 Task: Add an event with the title Interview with Anuj, date '2023/11/18', time 8:30 AM to 10:30 AMand add a description: Participants will explore strategies for building cohesive and high-performing teams. They will learn how to create a positive work culture, foster collaboration, and motivate team members to achieve their full potential. Participants will also learn techniques for resolving conflicts and managing team dynamics effectively., put the event into Orange category . Add location for the event as: 987 Arc de Triomphe, Paris, France, logged in from the account softage.2@softage.netand send the event invitation to softage.1@softage.net and softage.3@softage.net. Set a reminder for the event 5 minutes before
Action: Mouse moved to (95, 89)
Screenshot: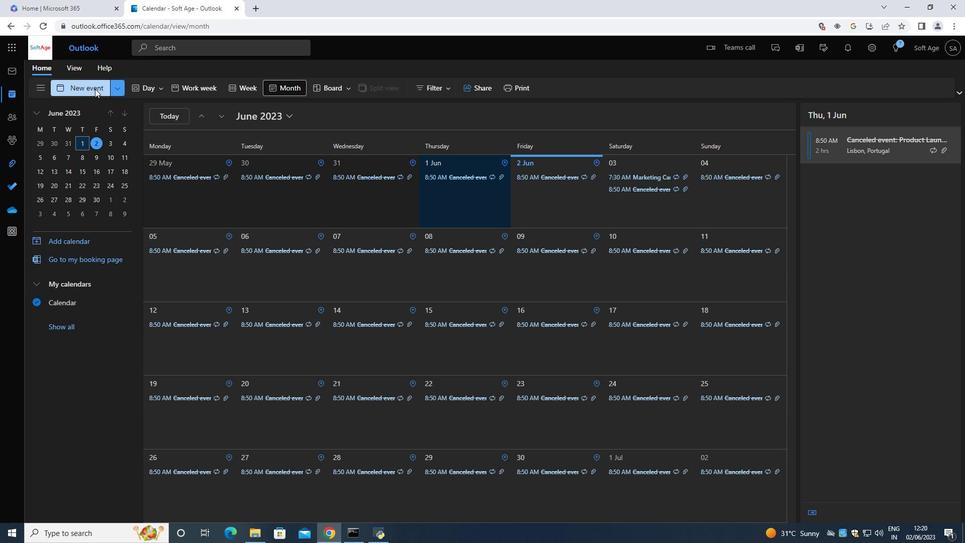 
Action: Mouse pressed left at (95, 89)
Screenshot: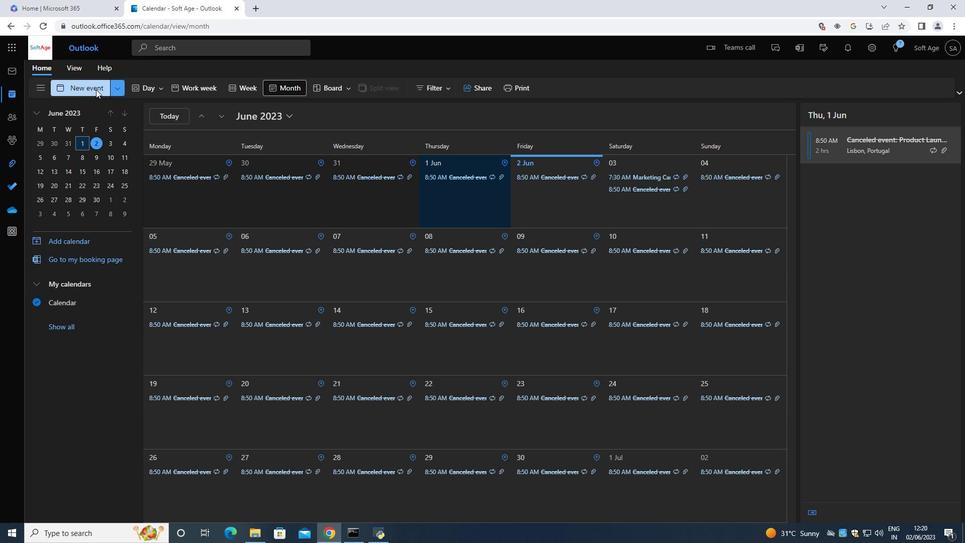 
Action: Mouse moved to (282, 151)
Screenshot: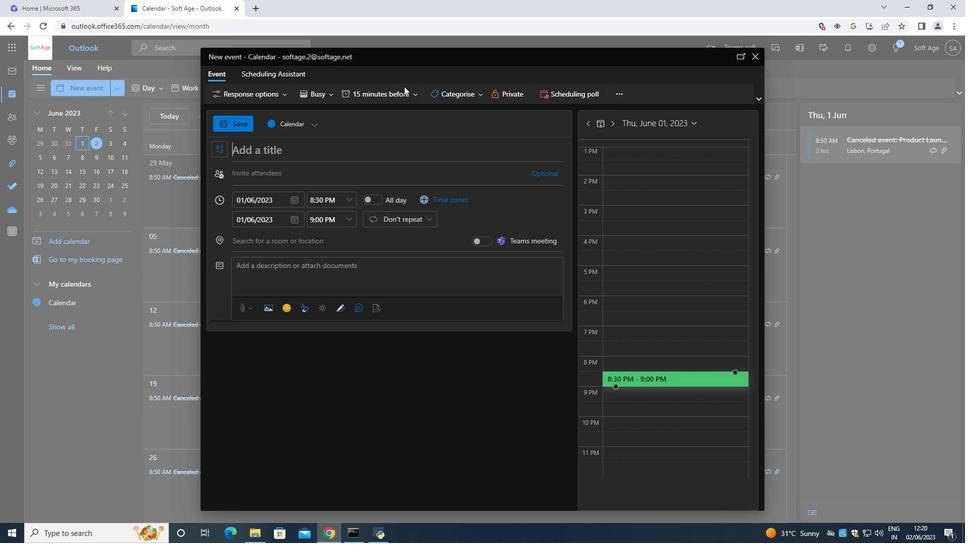 
Action: Mouse pressed left at (282, 151)
Screenshot: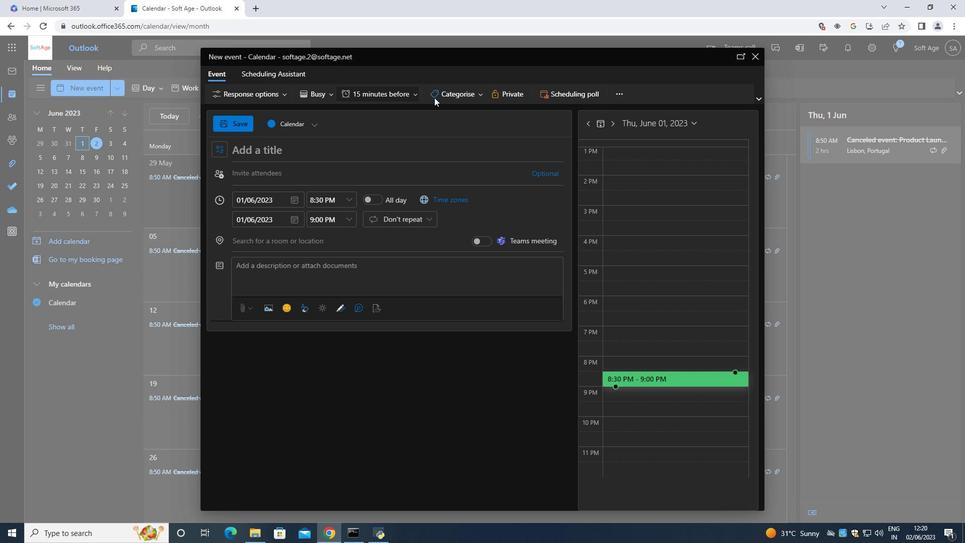 
Action: Mouse moved to (545, 35)
Screenshot: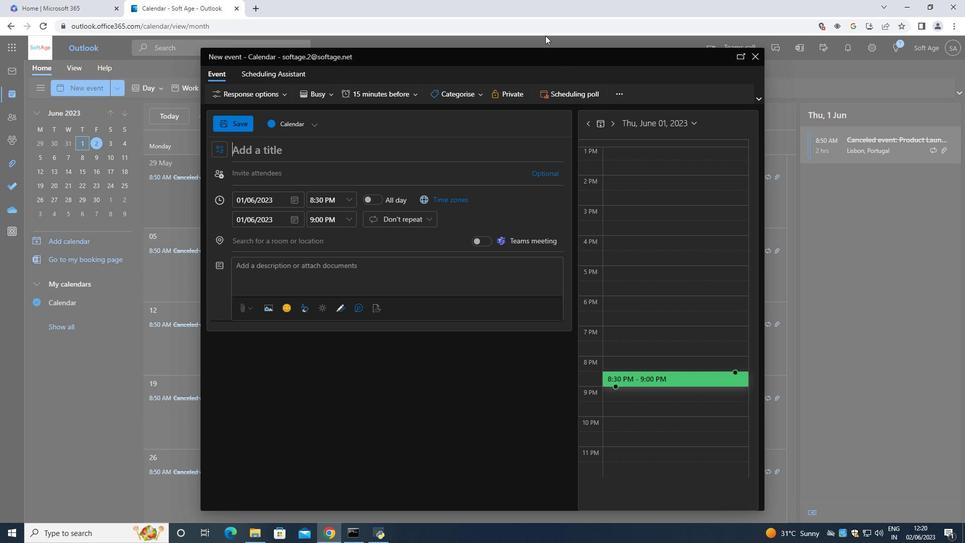 
Action: Key pressed <Key.tab>
Screenshot: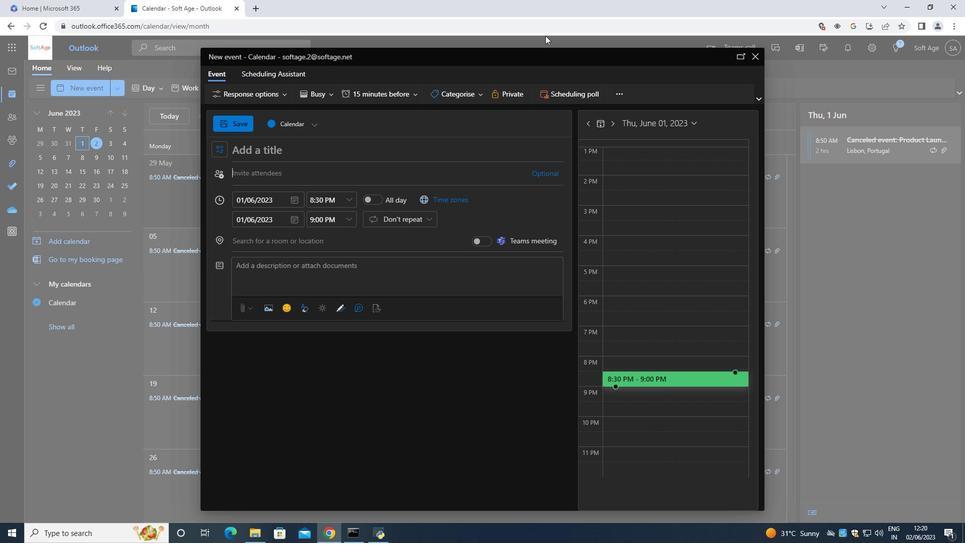 
Action: Mouse moved to (328, 146)
Screenshot: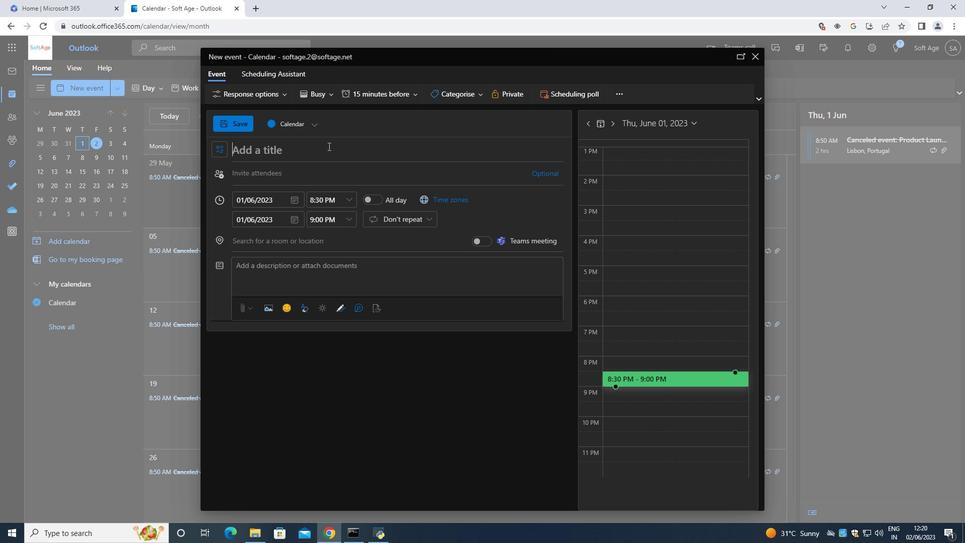 
Action: Mouse pressed left at (328, 146)
Screenshot: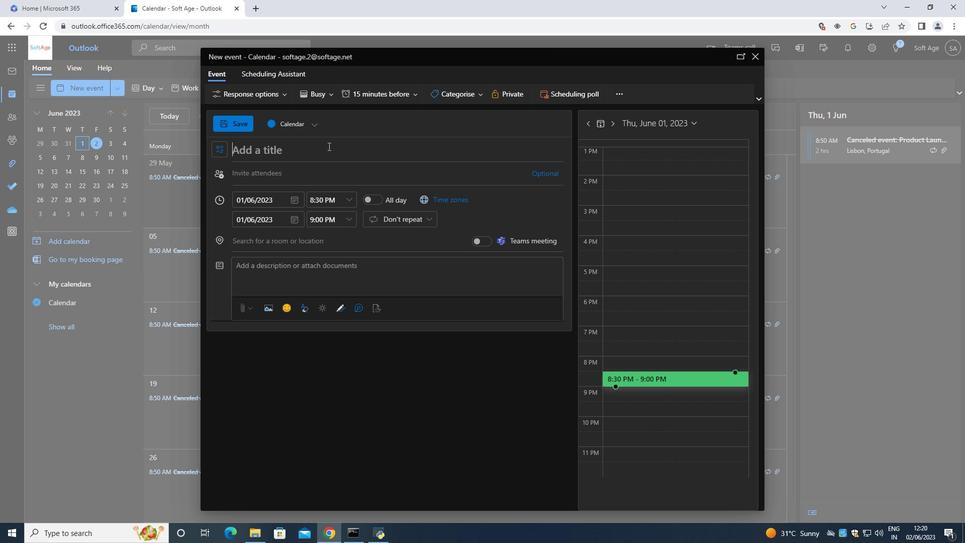 
Action: Mouse moved to (328, 148)
Screenshot: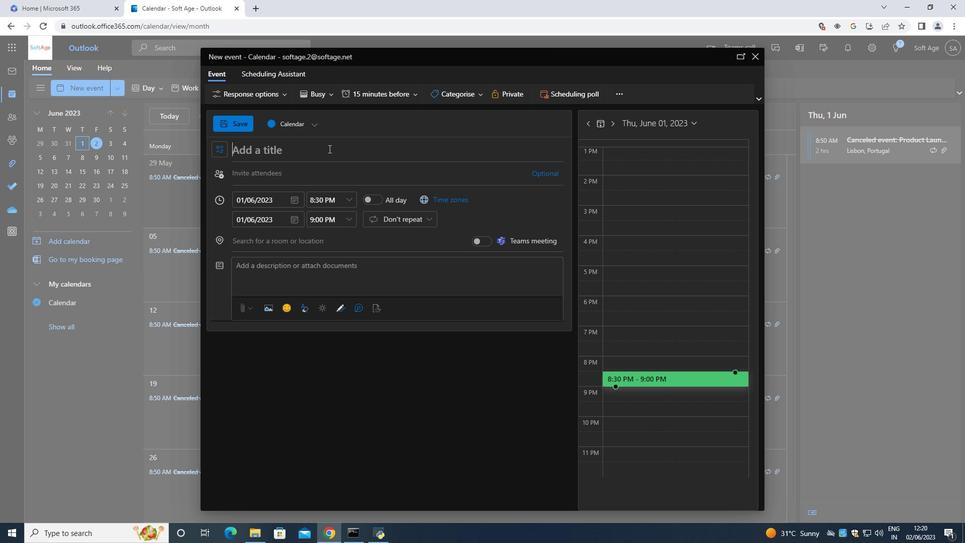 
Action: Key pressed <Key.shift><Key.shift><Key.shift><Key.shift><Key.shift><Key.shift><Key.shift><Key.shift><Key.shift><Key.shift><Key.shift><Key.shift><Key.shift><Key.shift><Key.shift><Key.shift><Key.shift><Key.shift><Key.shift><Key.shift><Key.shift><Key.shift><Key.shift><Key.shift><Key.shift><Key.shift><Key.shift>Intr<Key.backspace>erview<Key.space>with<Key.space><Key.shift>Anuj<Key.space>
Screenshot: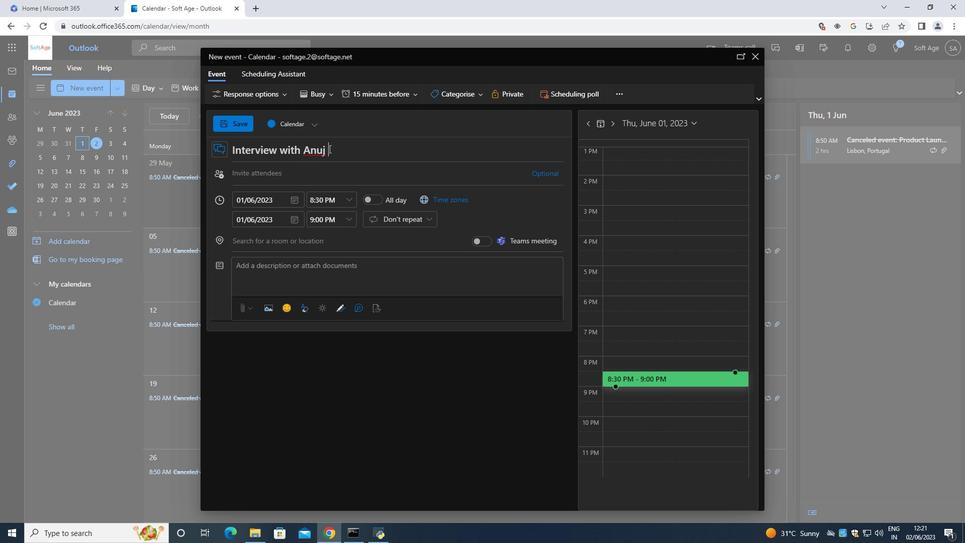 
Action: Mouse moved to (285, 202)
Screenshot: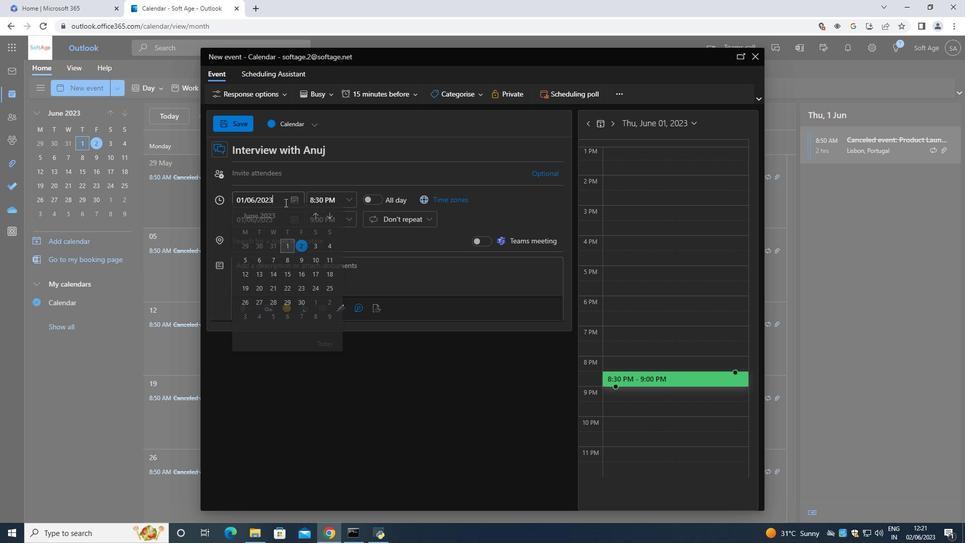 
Action: Mouse pressed left at (285, 202)
Screenshot: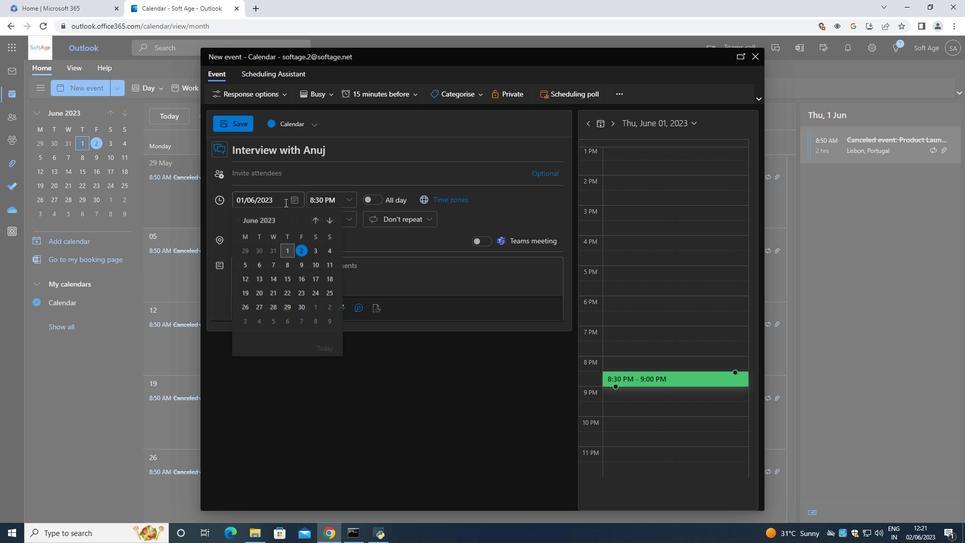 
Action: Mouse moved to (323, 222)
Screenshot: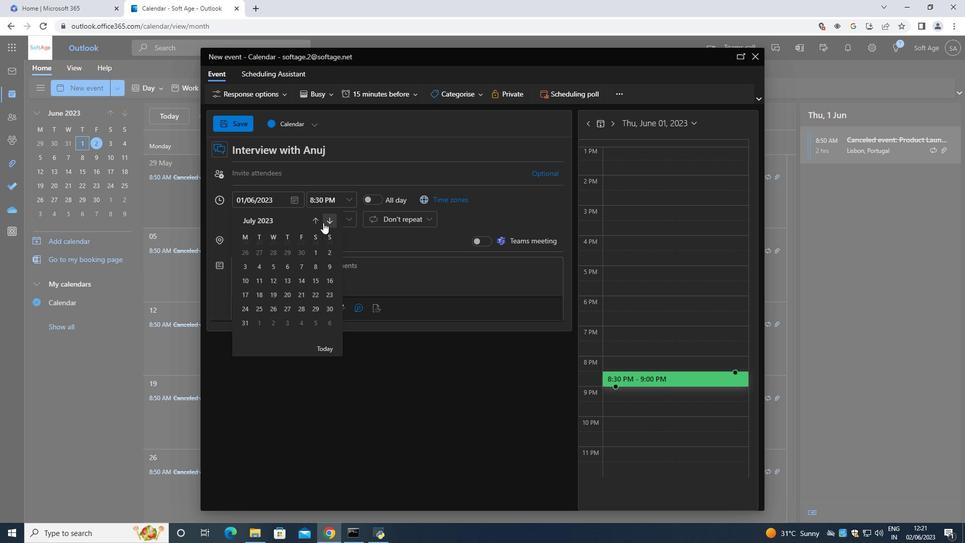 
Action: Mouse pressed left at (323, 222)
Screenshot: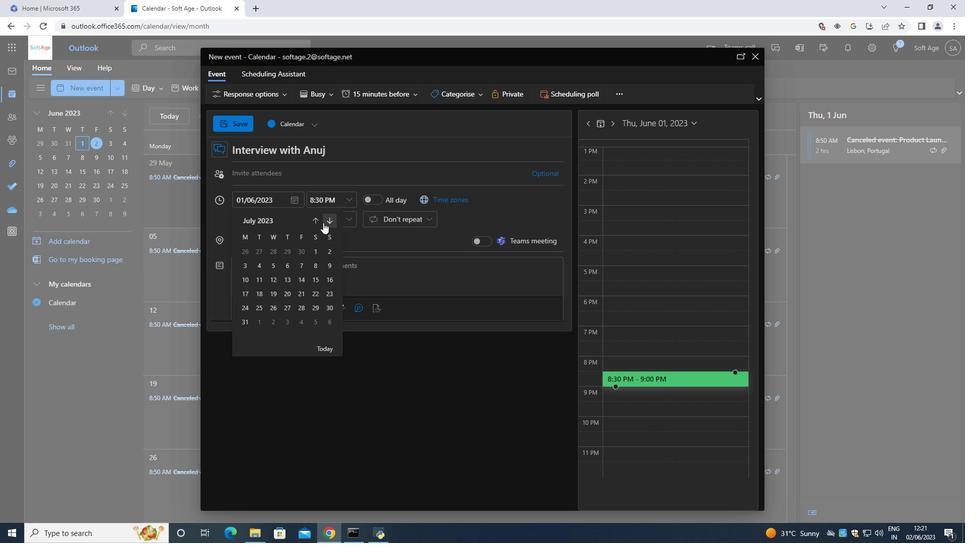 
Action: Mouse pressed left at (323, 222)
Screenshot: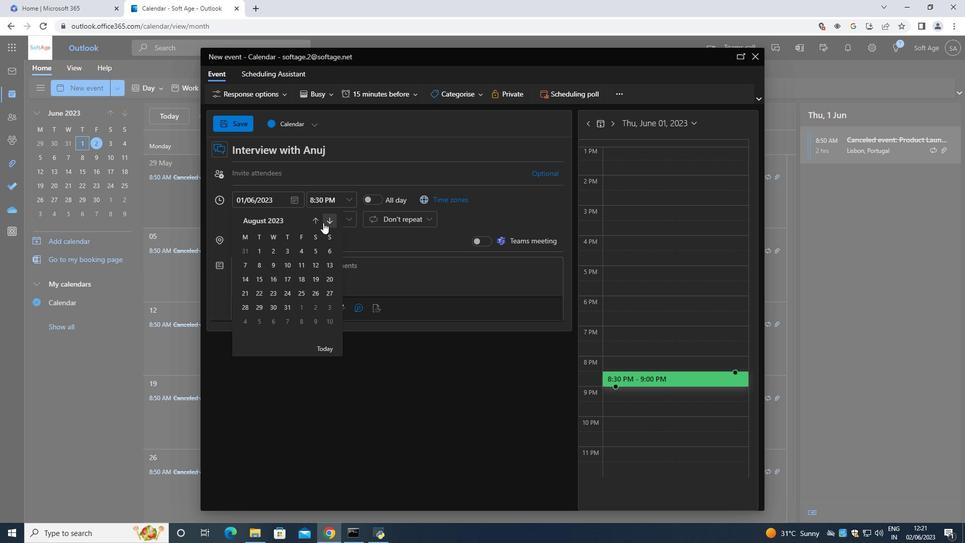 
Action: Mouse pressed left at (323, 222)
Screenshot: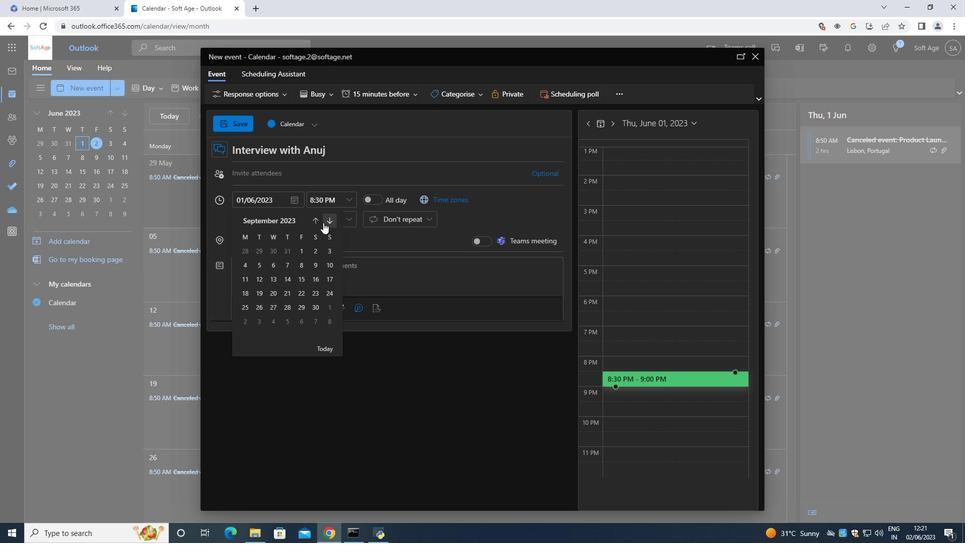 
Action: Mouse pressed left at (323, 222)
Screenshot: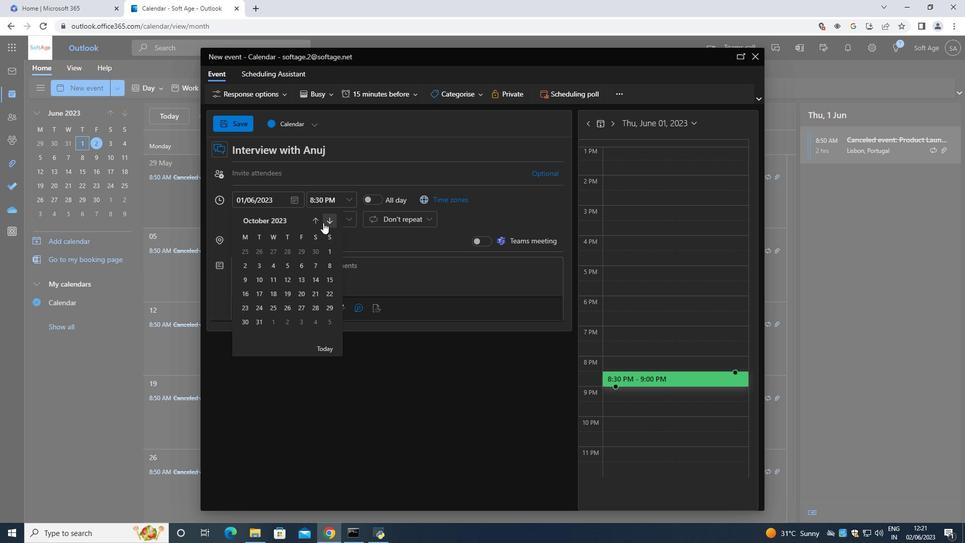 
Action: Mouse pressed left at (323, 222)
Screenshot: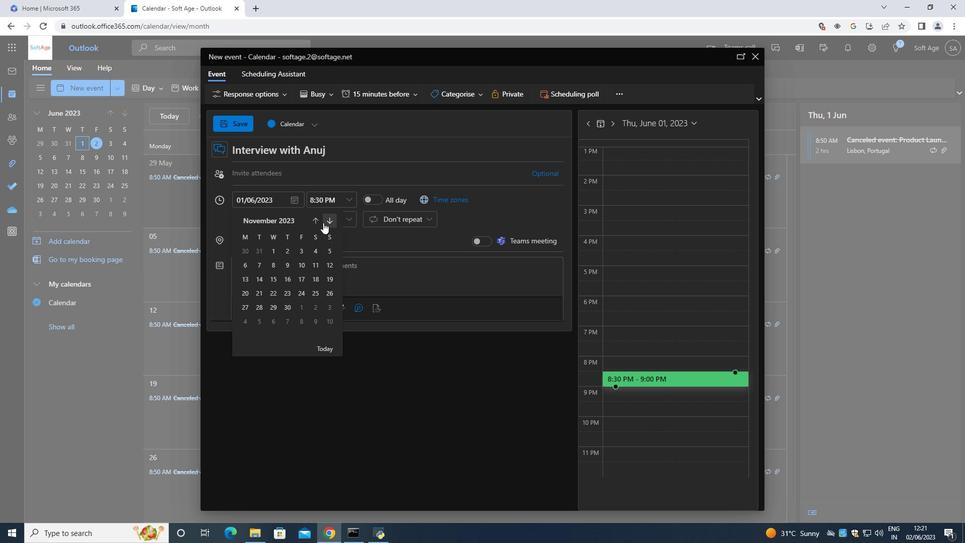 
Action: Mouse pressed left at (323, 222)
Screenshot: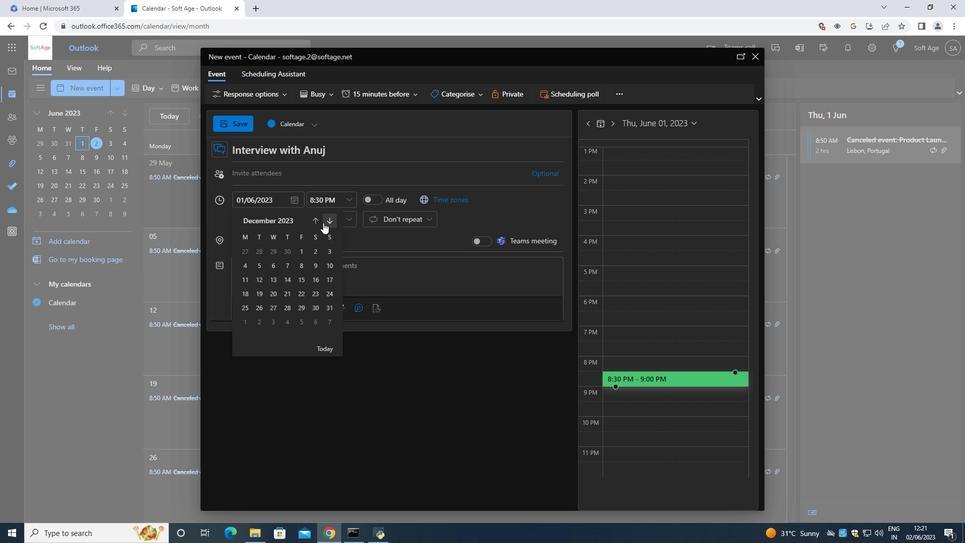 
Action: Mouse moved to (320, 222)
Screenshot: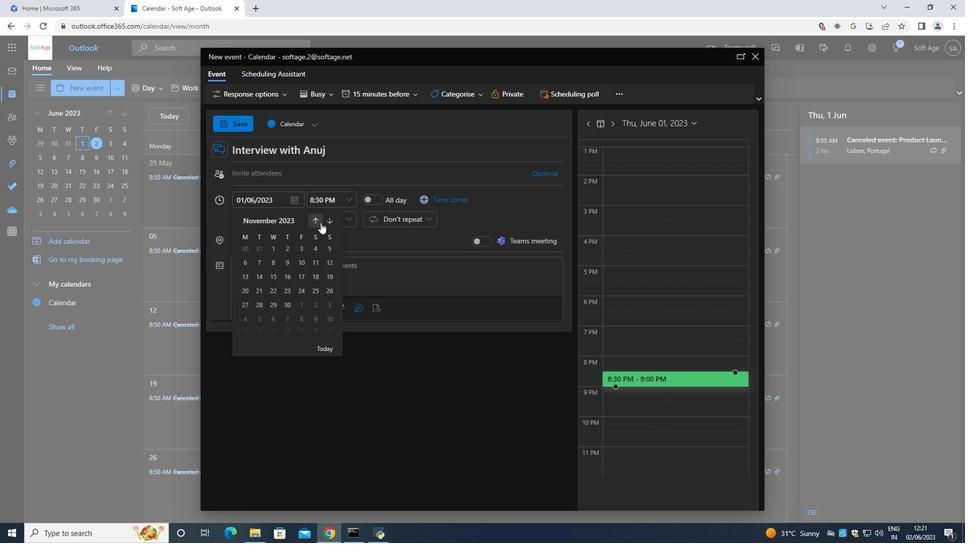 
Action: Mouse pressed left at (320, 222)
Screenshot: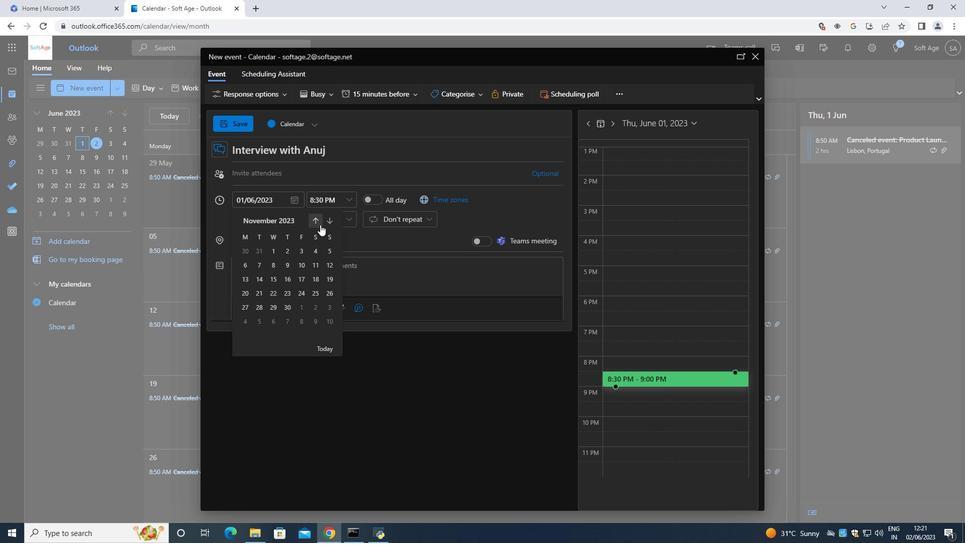 
Action: Mouse moved to (317, 277)
Screenshot: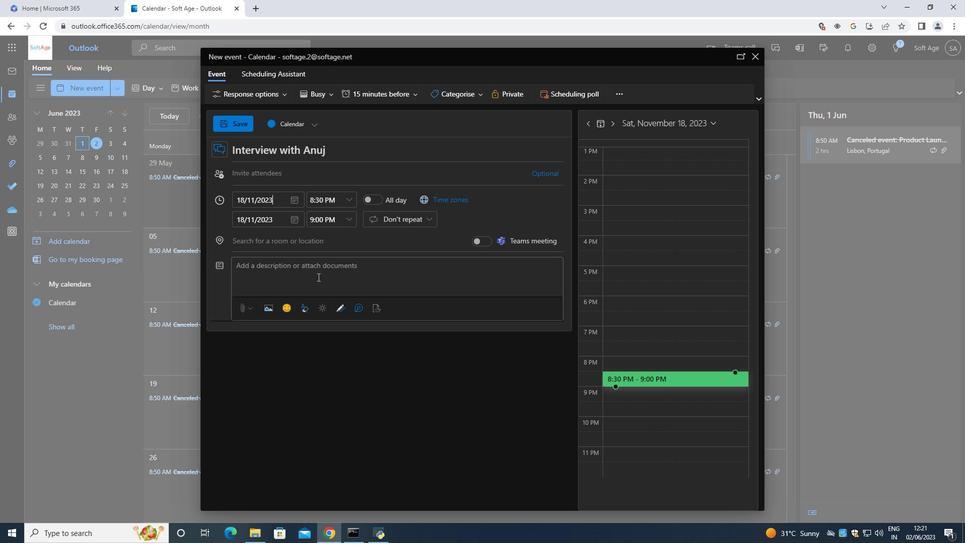 
Action: Mouse pressed left at (317, 277)
Screenshot: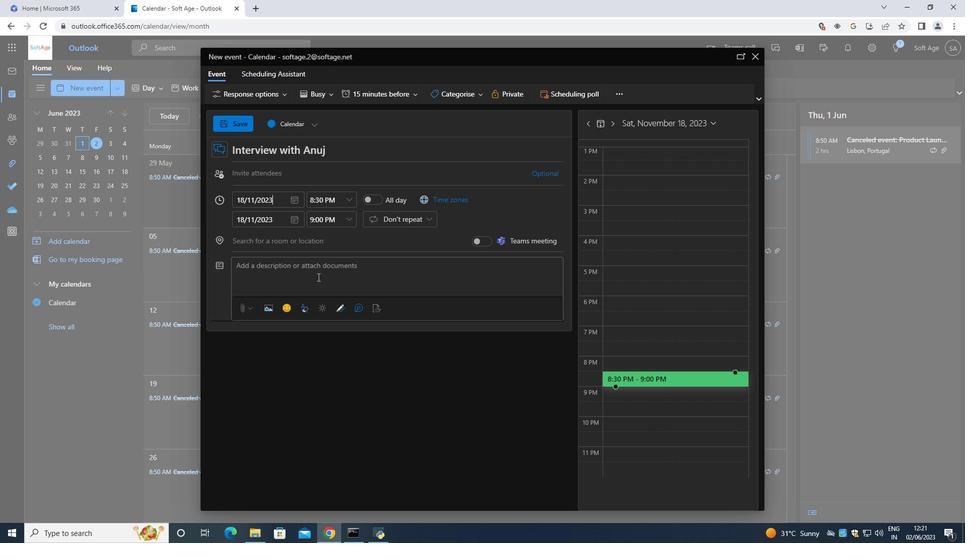 
Action: Mouse moved to (350, 202)
Screenshot: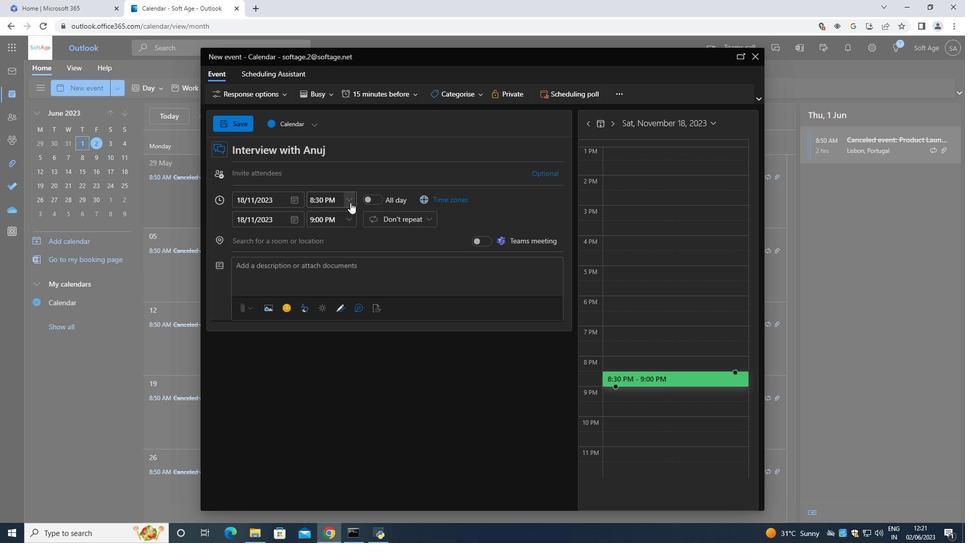 
Action: Mouse pressed left at (350, 202)
Screenshot: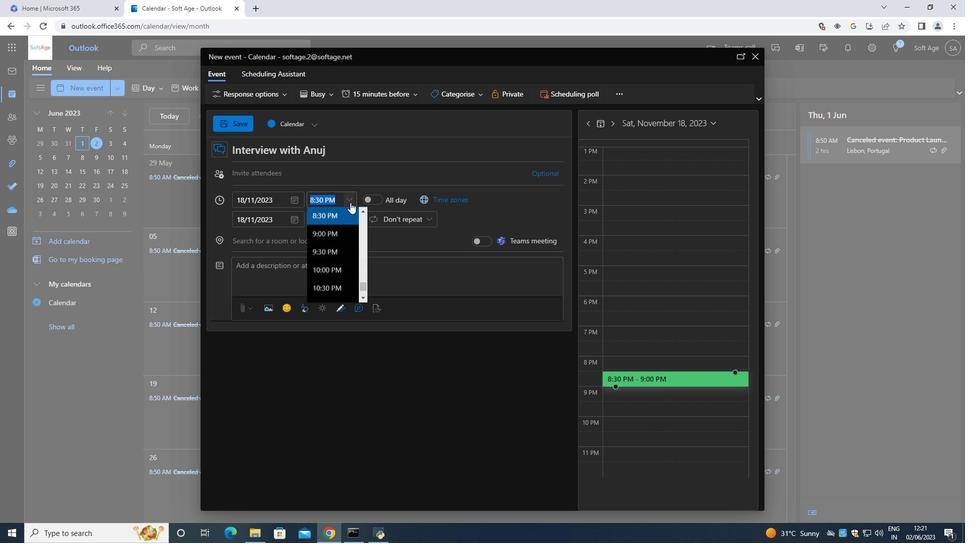 
Action: Mouse moved to (323, 215)
Screenshot: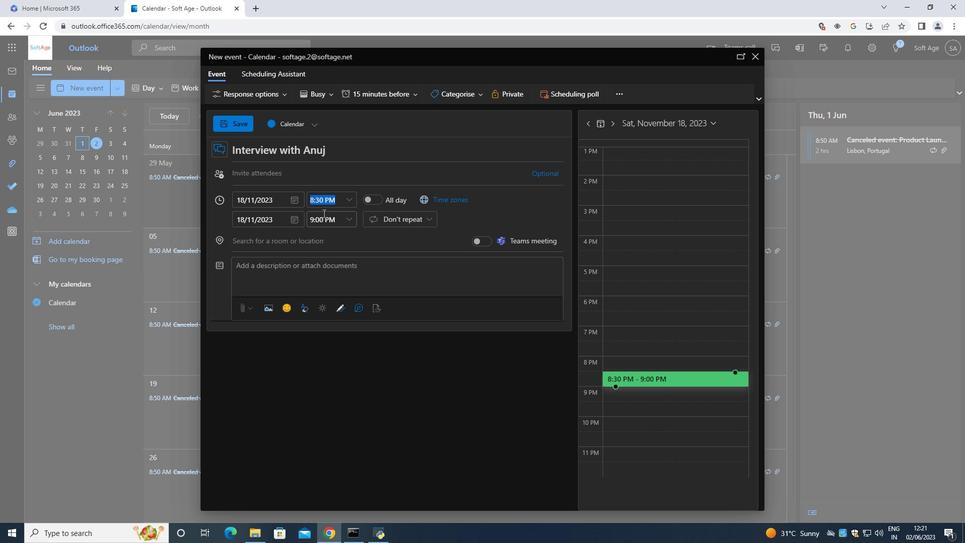 
Action: Mouse pressed left at (323, 215)
Screenshot: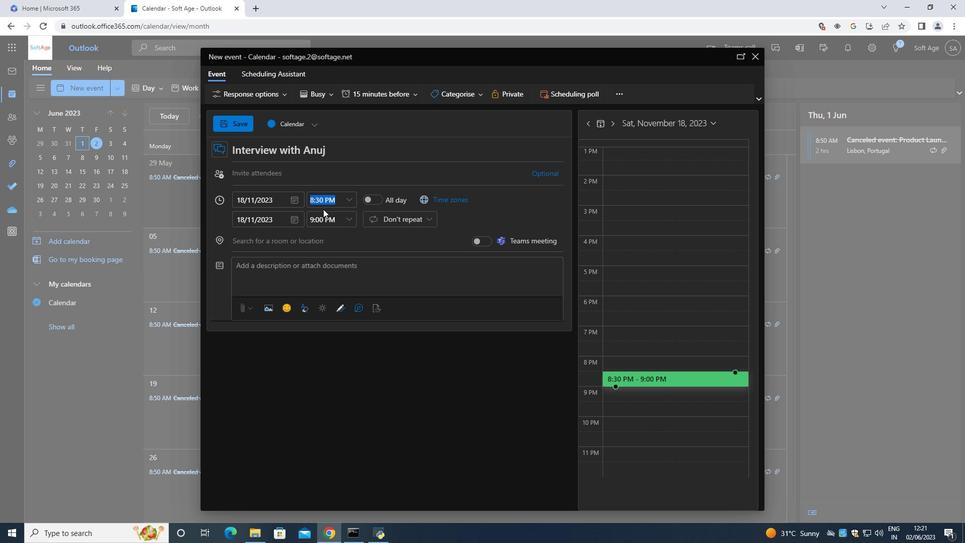 
Action: Mouse moved to (328, 199)
Screenshot: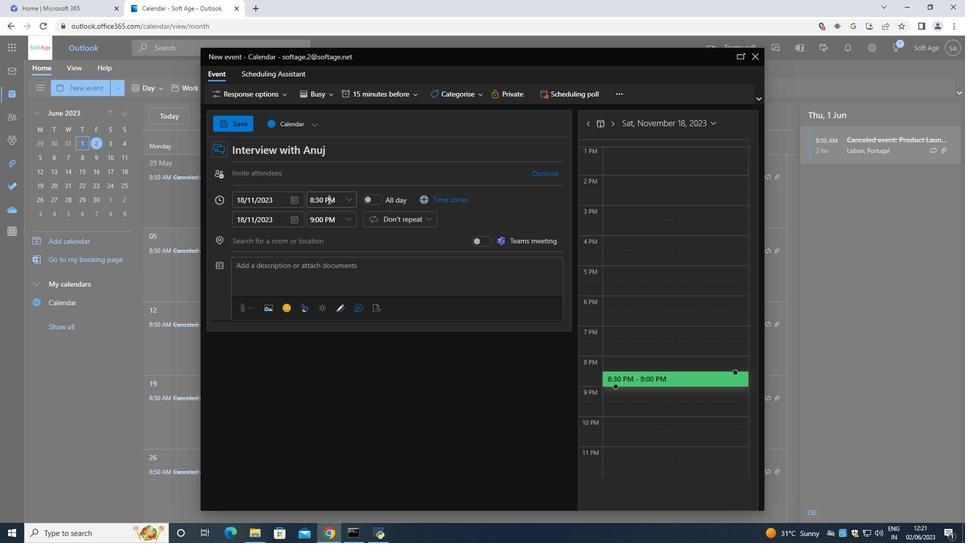 
Action: Mouse pressed left at (328, 199)
Screenshot: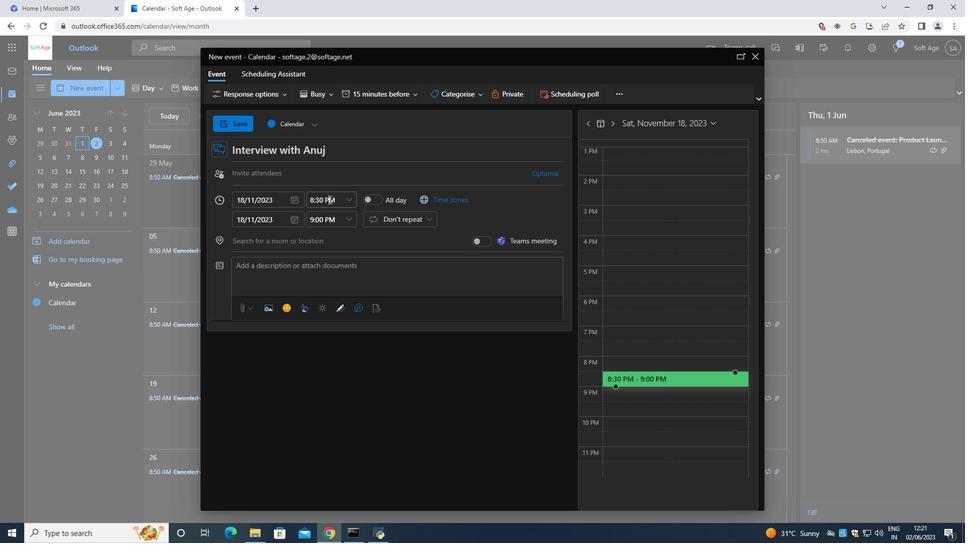 
Action: Mouse moved to (331, 197)
Screenshot: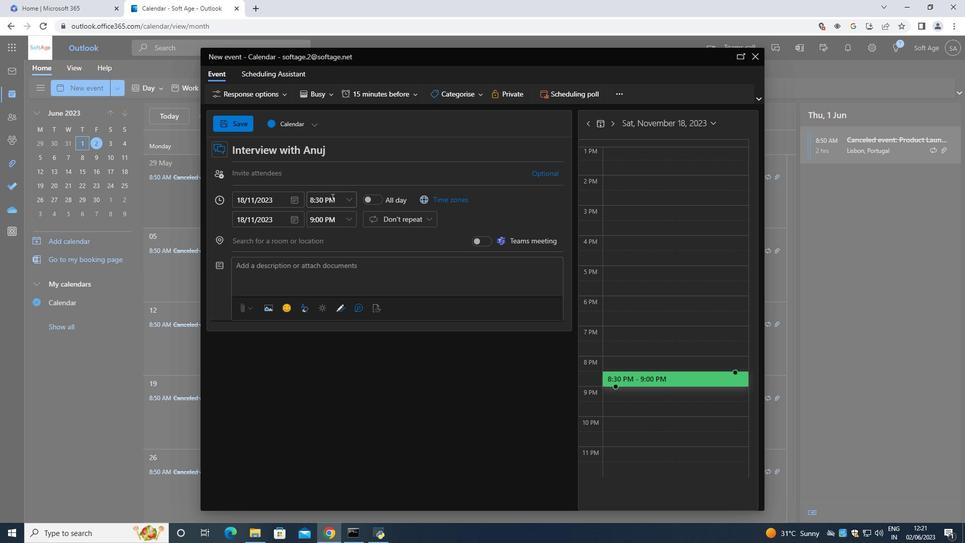 
Action: Key pressed <Key.backspace>
Screenshot: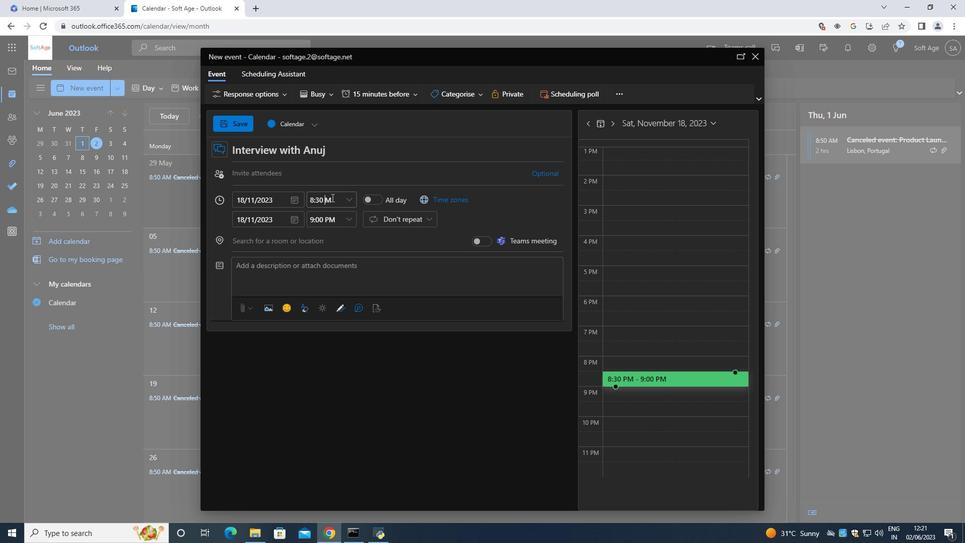 
Action: Mouse moved to (329, 193)
Screenshot: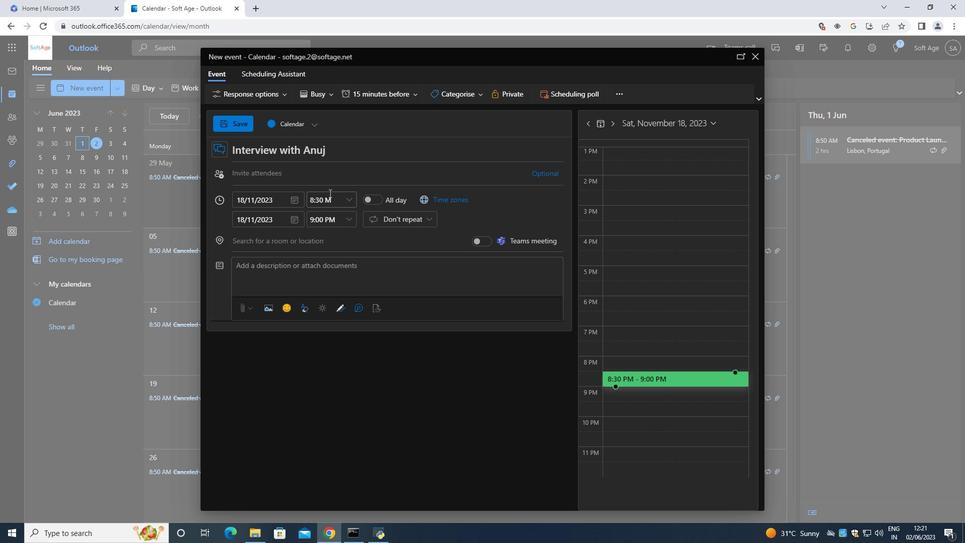 
Action: Key pressed <Key.caps_lock>A<Key.caps_lock>
Screenshot: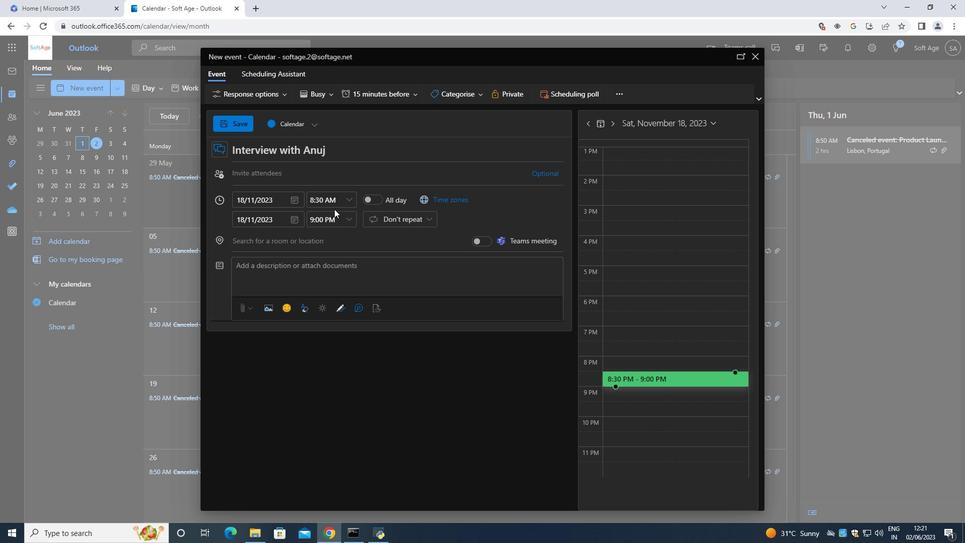 
Action: Mouse moved to (350, 223)
Screenshot: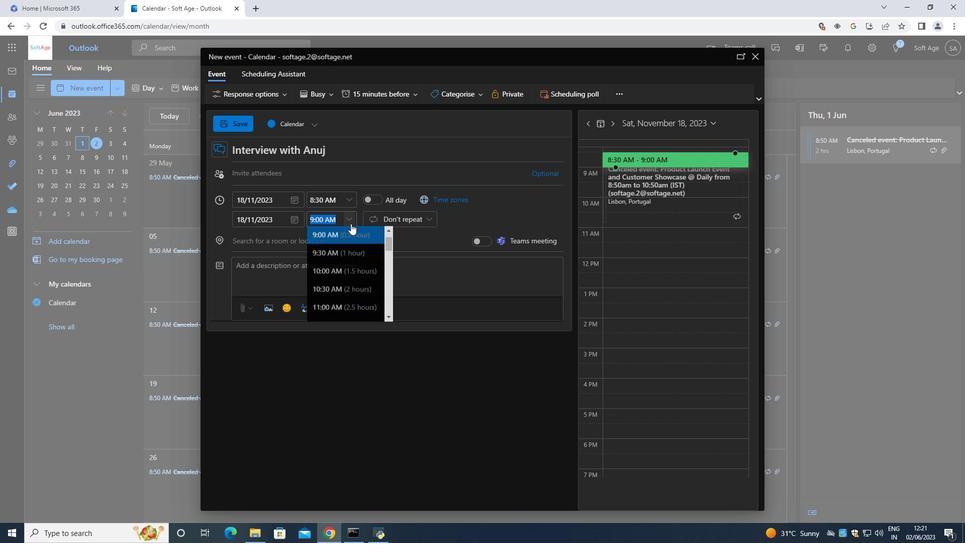 
Action: Mouse pressed left at (350, 223)
Screenshot: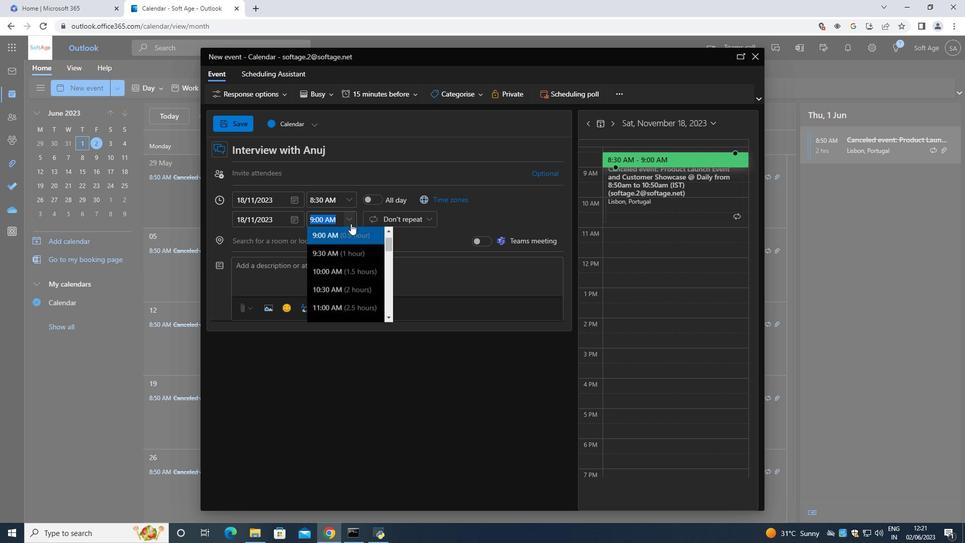 
Action: Mouse moved to (339, 290)
Screenshot: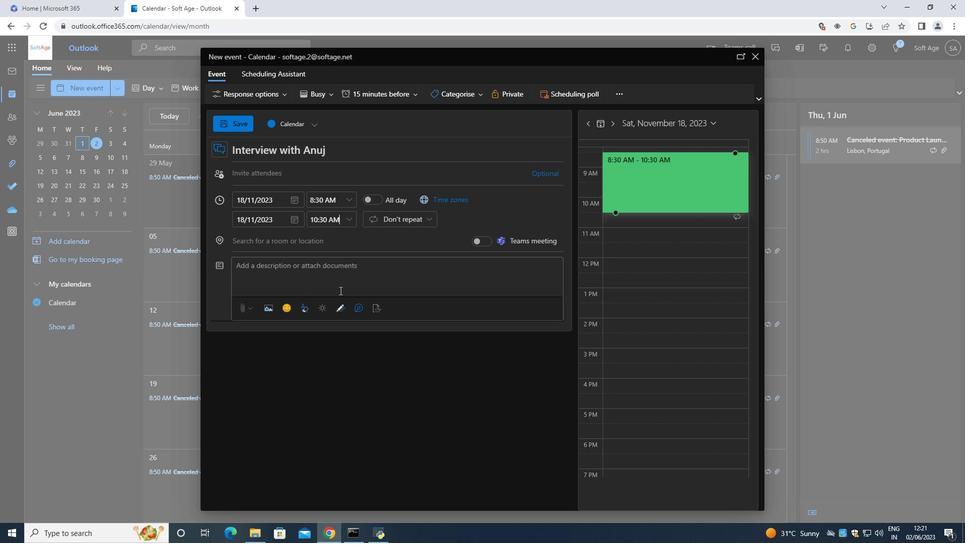 
Action: Mouse pressed left at (339, 290)
Screenshot: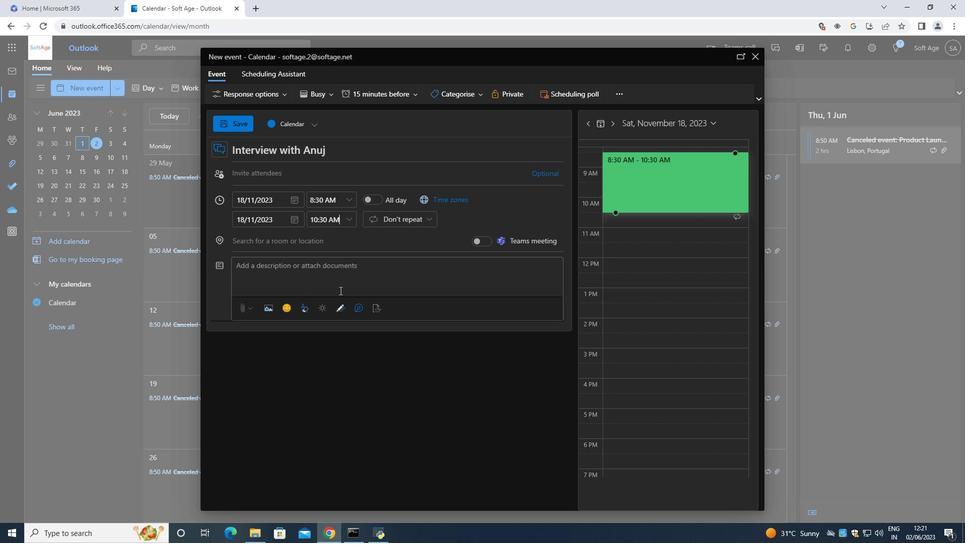 
Action: Mouse moved to (331, 267)
Screenshot: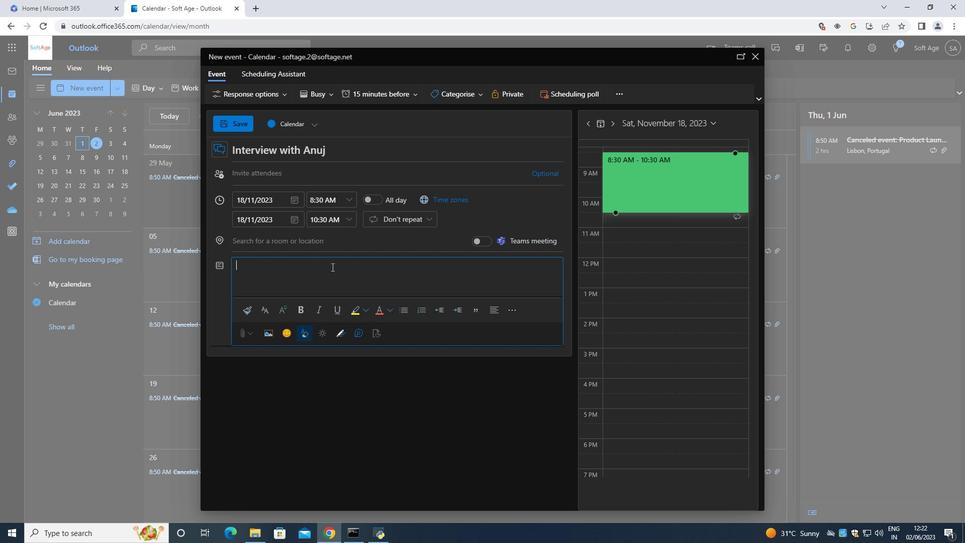 
Action: Mouse pressed left at (331, 267)
Screenshot: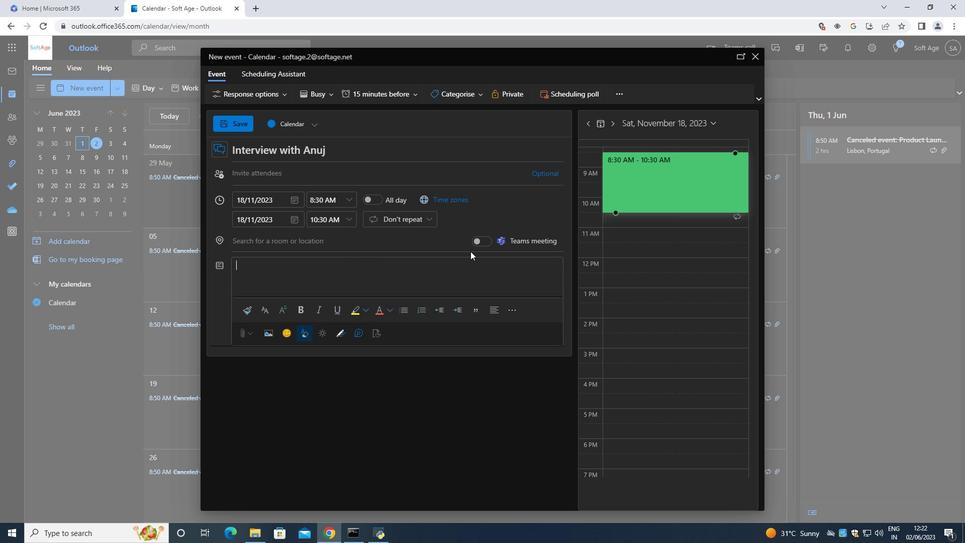 
Action: Mouse moved to (466, 247)
Screenshot: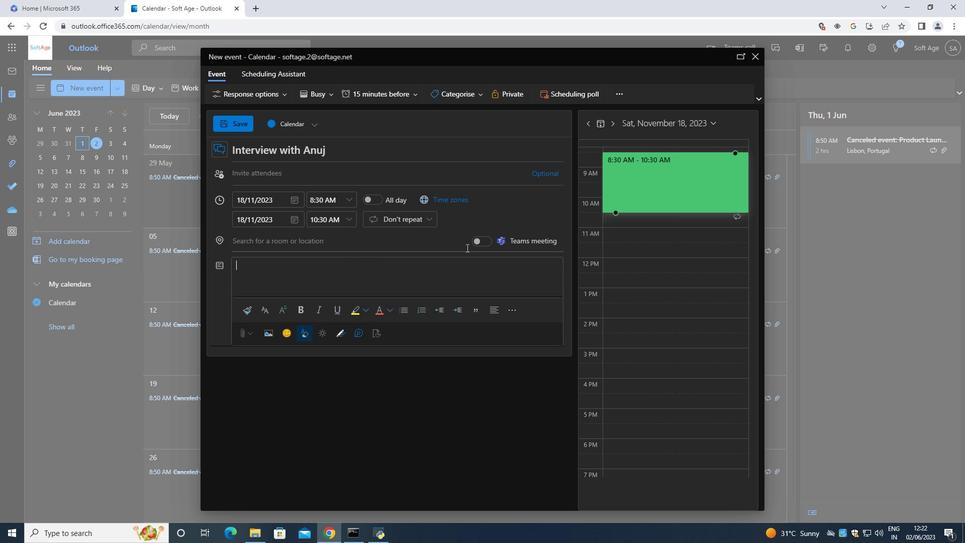 
Action: Key pressed <Key.shift>Pae<Key.backspace>rticipants<Key.space><Key.shift><Key.shift><Key.shift><Key.shift><Key.shift><Key.shift><Key.shift>will<Key.space><Key.shift><Key.shift>Explore<Key.space>strategies<Key.space>for<Key.space>building<Key.space>cohesive<Key.space>and<Key.space>hif<Key.backspace>gh<Key.space>-performinf<Key.backspace>g<Key.space>teams.<Key.shift><Key.shift>T<Key.backspace><Key.space><Key.shift>They<Key.space>will<Key.space>learn<Key.space>how<Key.space>to<Key.space>create<Key.space>a<Key.space>positive<Key.space>work<Key.space>culture<Key.space>,<Key.space>foster<Key.space>collaboration<Key.space>,and<Key.space>motivate<Key.space>team<Key.space>members<Key.space>to<Key.space>achieve<Key.space>their<Key.space>full<Key.space><Key.space>potential<Key.space>.<Key.space><Key.shift>Participants<Key.space>will<Key.space>s<Key.backspace>also<Key.space>learn<Key.space>tr<Key.backspace>echniques<Key.space>for<Key.space>reo<Key.backspace>solving<Key.space>com<Key.backspace>nflicts<Key.space>and<Key.space>managing<Key.space>team<Key.space>dynamics<Key.space>effectively<Key.space>
Screenshot: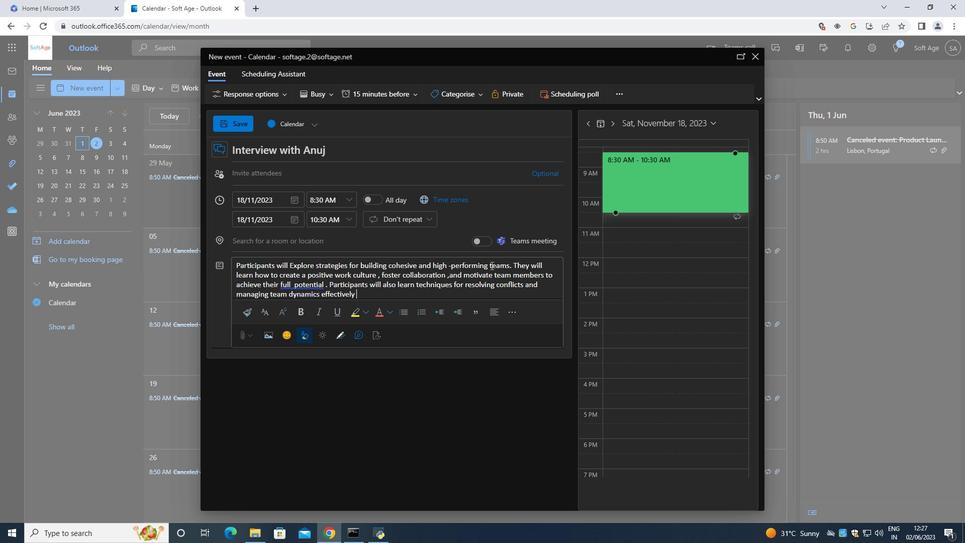 
Action: Mouse moved to (468, 259)
Screenshot: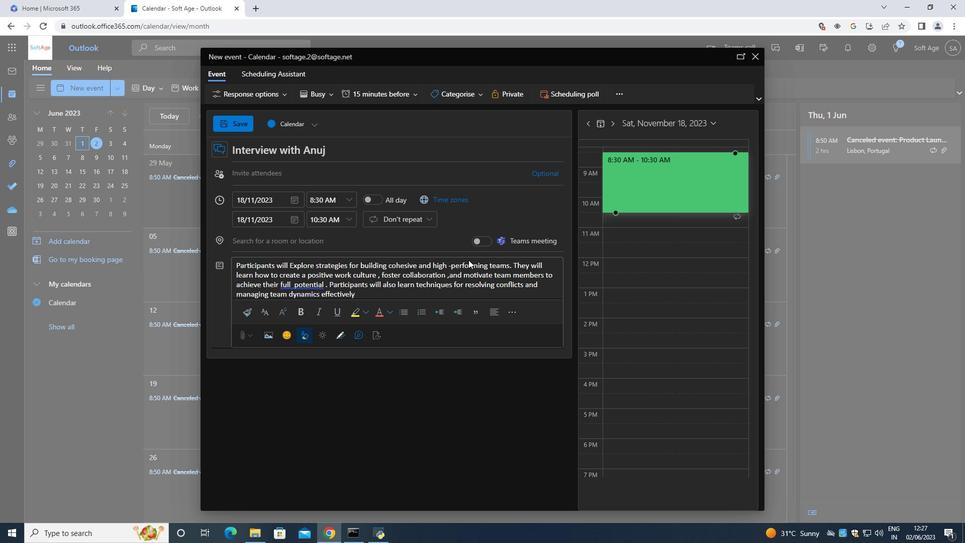
Action: Key pressed .
Screenshot: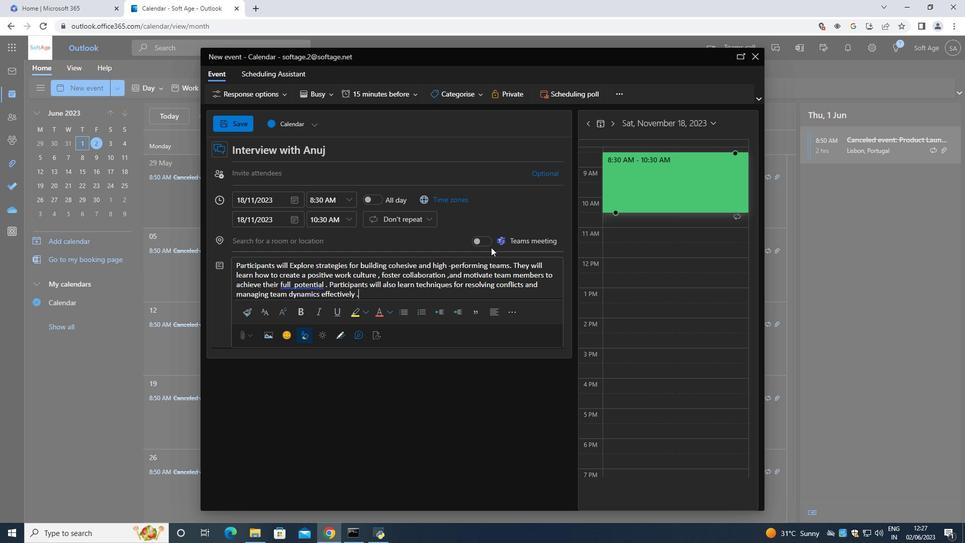 
Action: Mouse moved to (450, 94)
Screenshot: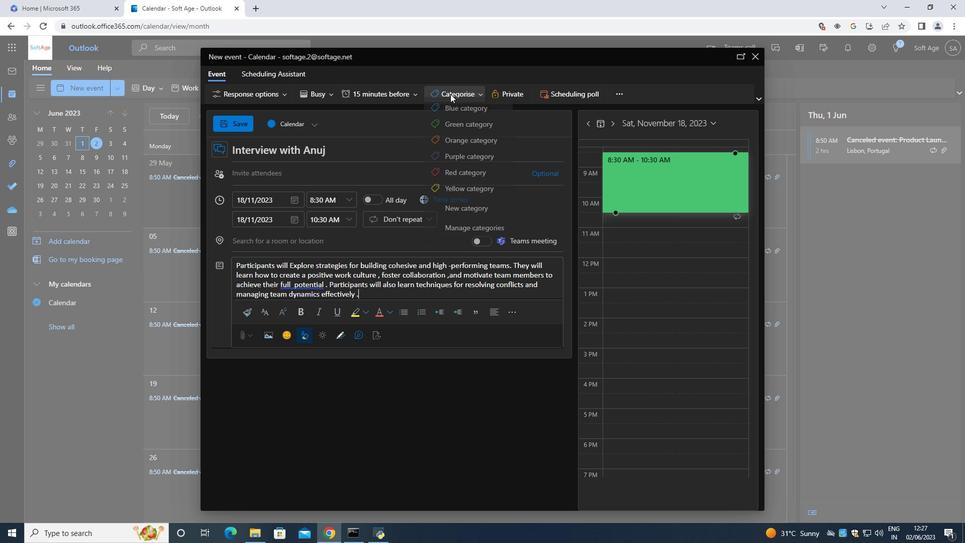 
Action: Mouse pressed left at (450, 94)
Screenshot: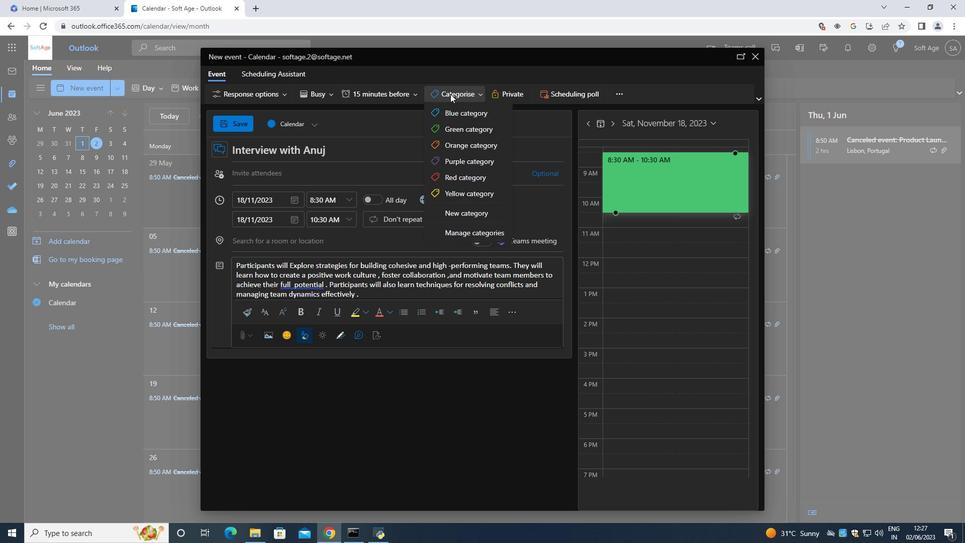 
Action: Mouse moved to (462, 145)
Screenshot: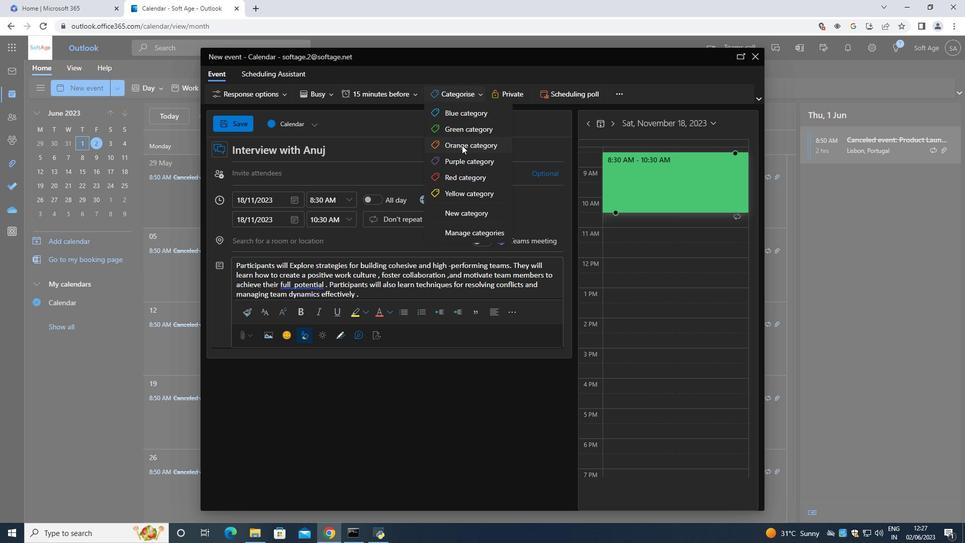 
Action: Mouse pressed left at (462, 145)
Screenshot: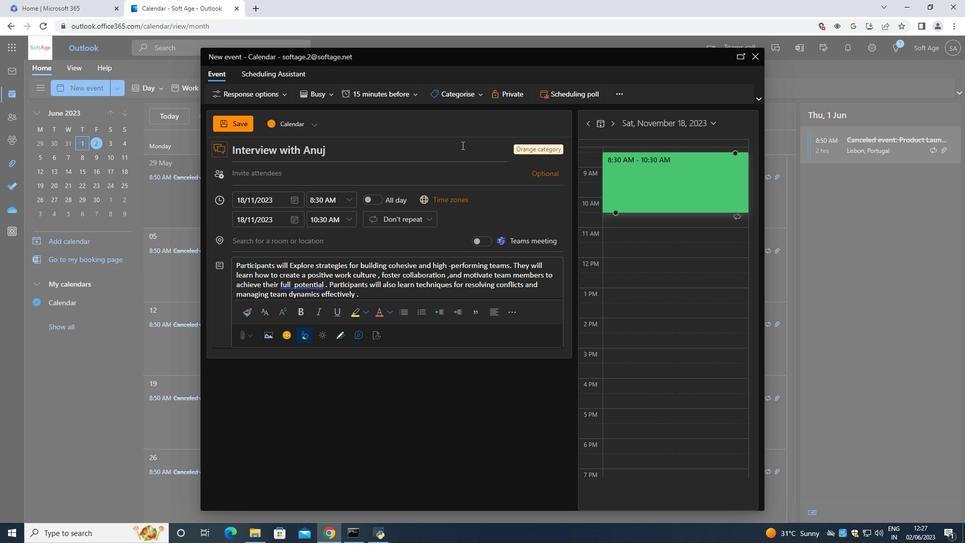 
Action: Mouse moved to (313, 242)
Screenshot: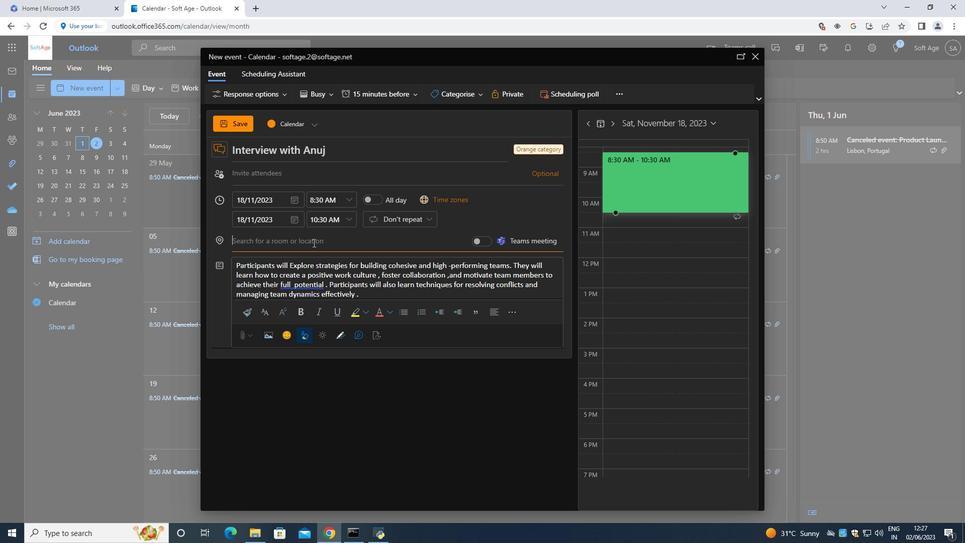 
Action: Mouse pressed left at (313, 242)
Screenshot: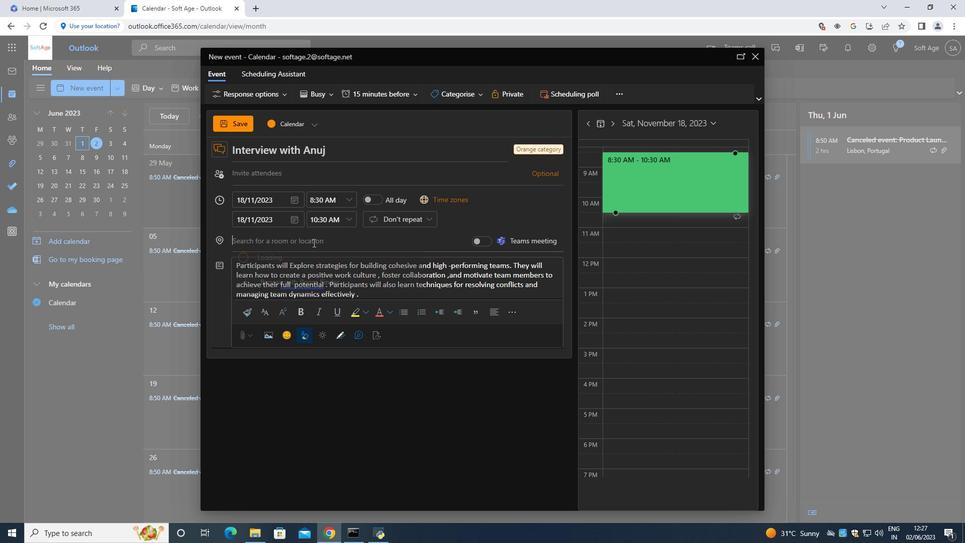 
Action: Mouse moved to (302, 239)
Screenshot: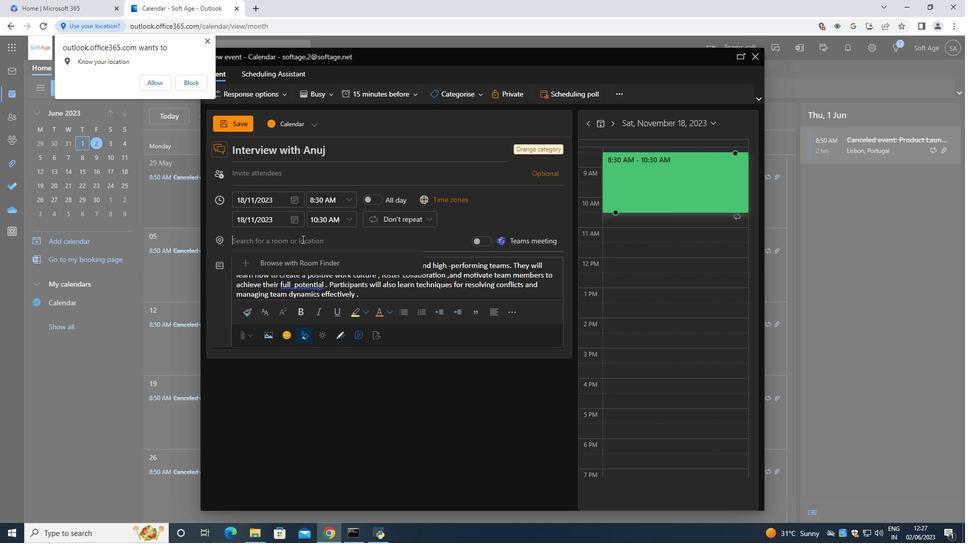 
Action: Mouse pressed left at (302, 239)
Screenshot: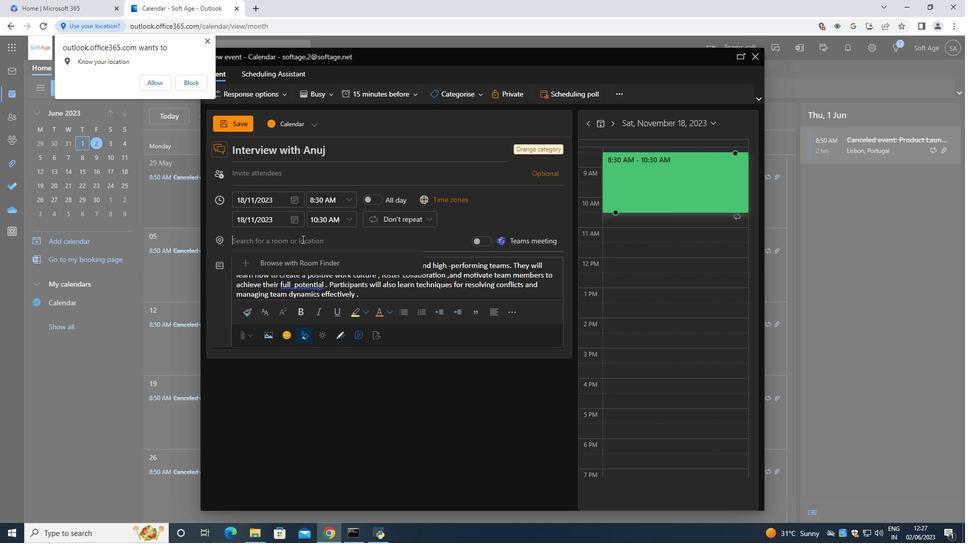 
Action: Key pressed 987<Key.space><Key.shift>Arc<Key.space>de<Key.space><Key.shift>Triomphe<Key.space>,<Key.space><Key.shift><Key.shift><Key.shift><Key.shift><Key.shift>Paris<Key.space>,<Key.space><Key.shift>France<Key.space>
Screenshot: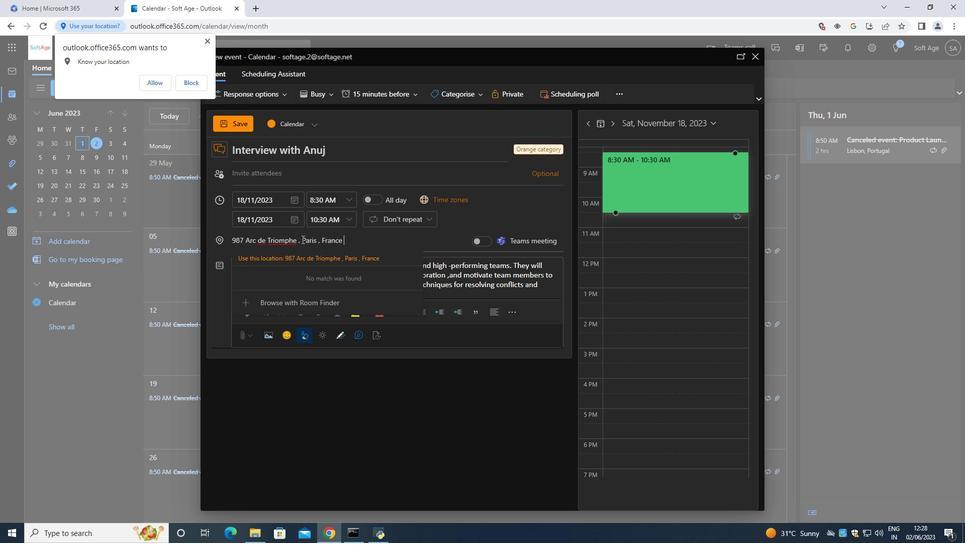 
Action: Mouse moved to (311, 259)
Screenshot: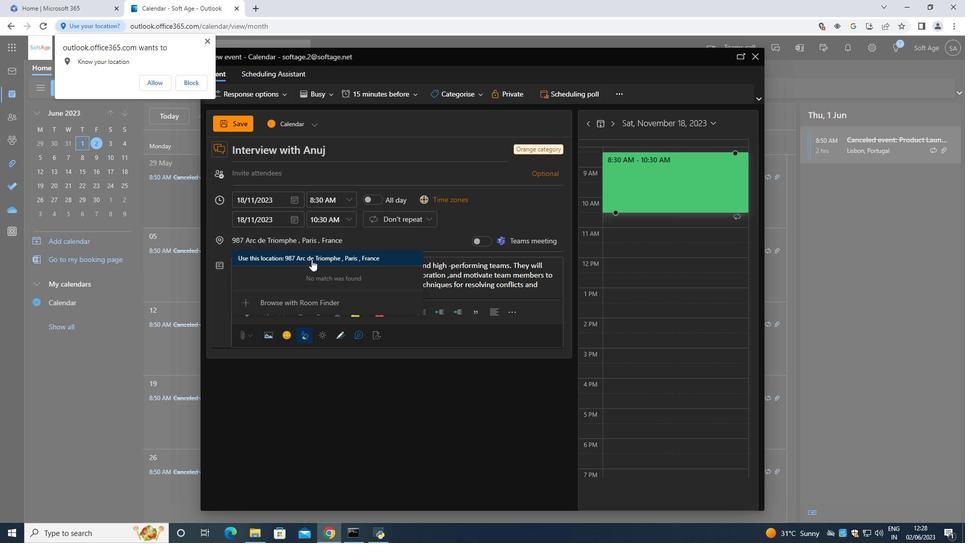 
Action: Mouse pressed left at (311, 259)
Screenshot: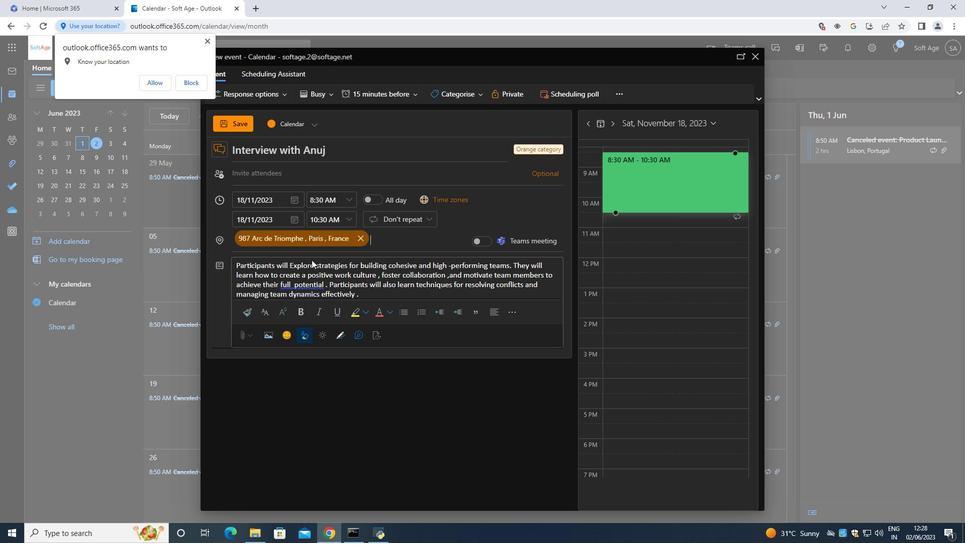 
Action: Mouse moved to (209, 38)
Screenshot: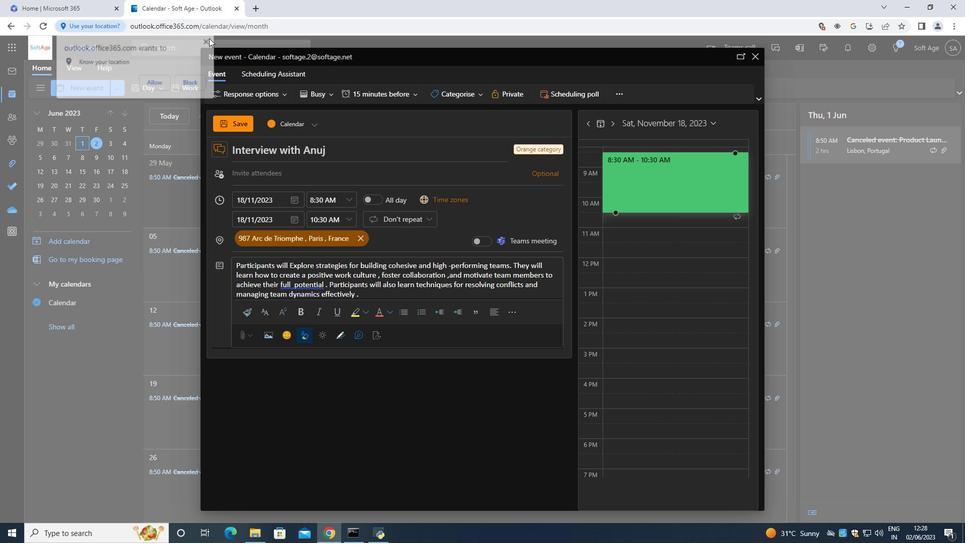 
Action: Mouse pressed left at (209, 38)
Screenshot: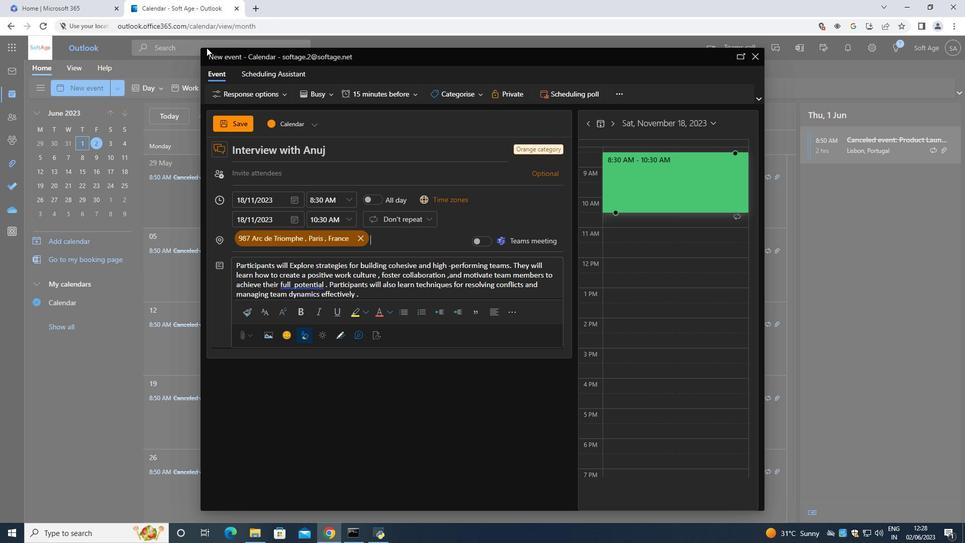 
Action: Mouse moved to (497, 182)
Screenshot: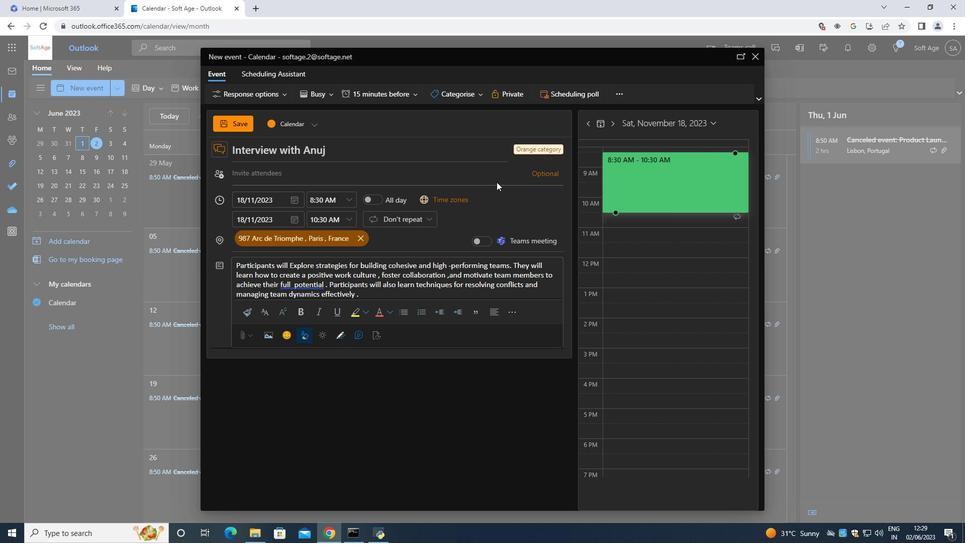 
Action: Mouse scrolled (497, 182) with delta (0, 0)
Screenshot: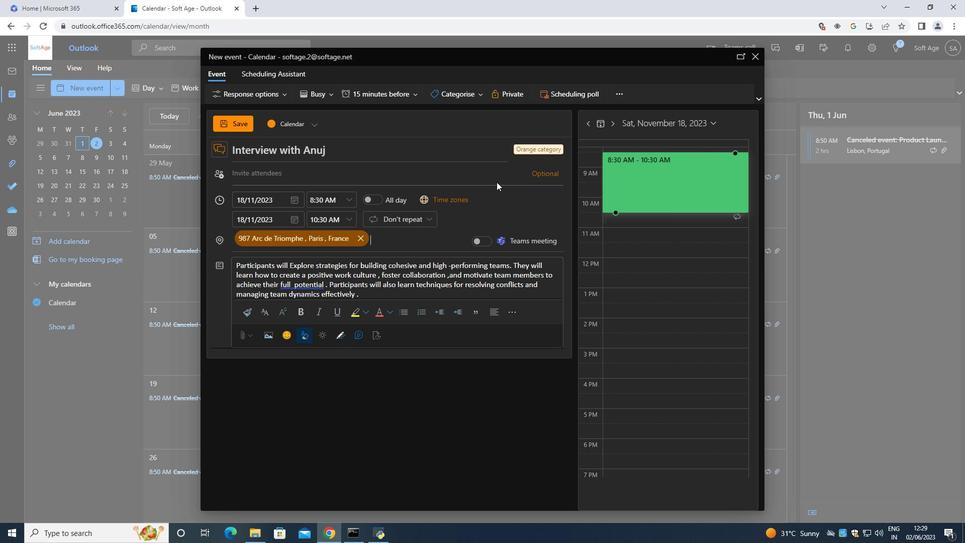 
Action: Mouse moved to (496, 182)
Screenshot: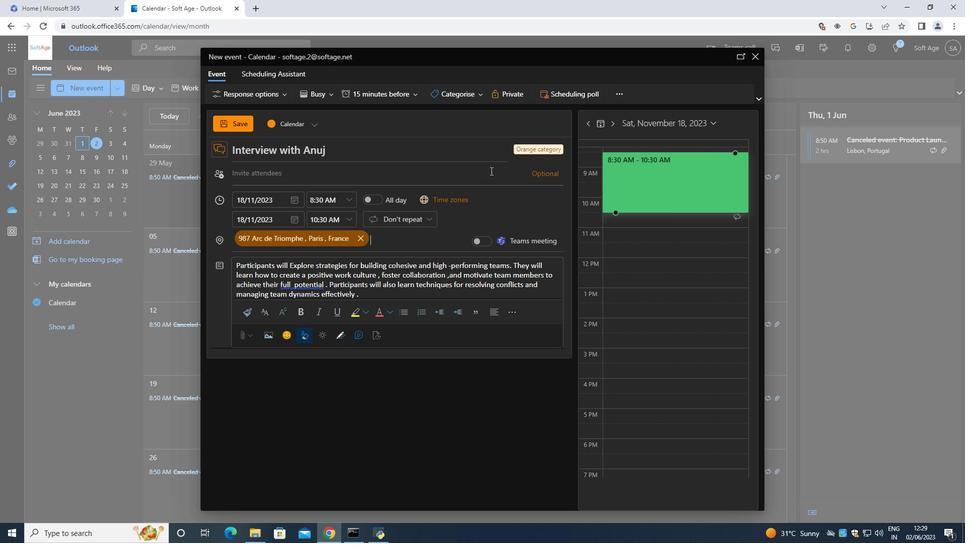 
Action: Mouse scrolled (496, 181) with delta (0, 0)
Screenshot: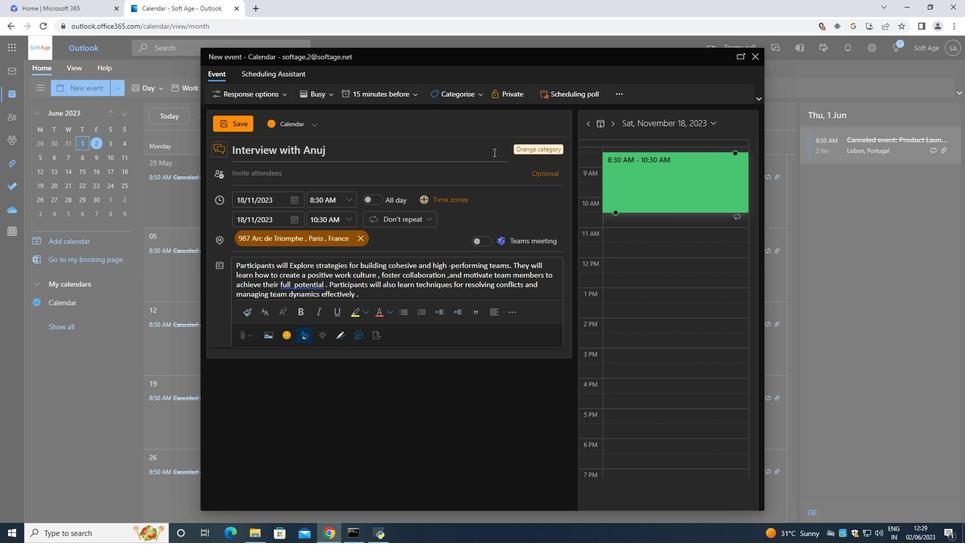 
Action: Mouse scrolled (496, 181) with delta (0, 0)
Screenshot: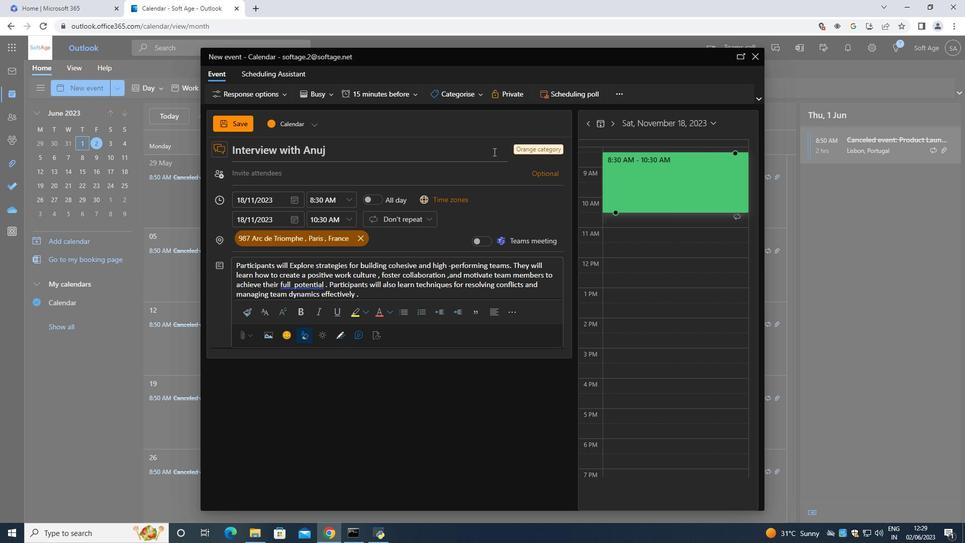 
Action: Mouse moved to (283, 171)
Screenshot: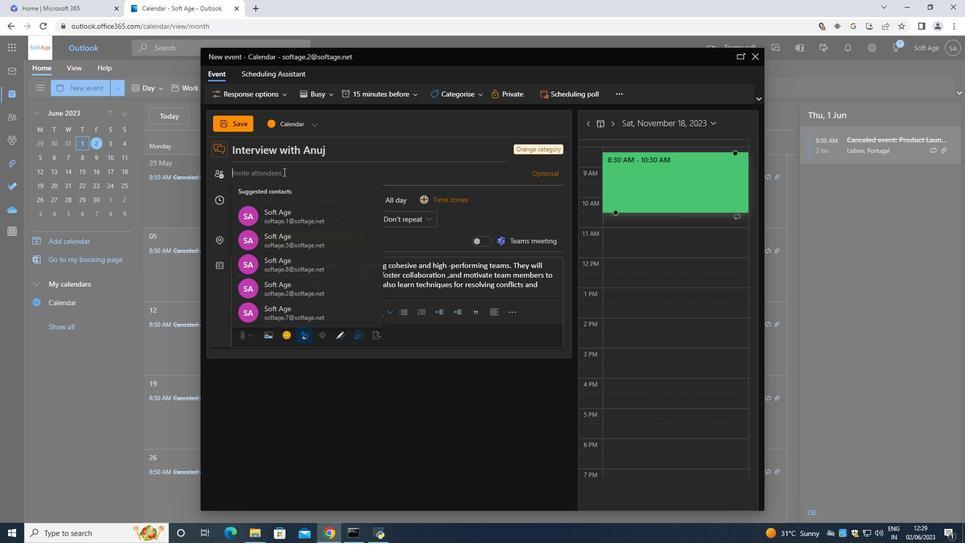 
Action: Mouse pressed left at (283, 171)
Screenshot: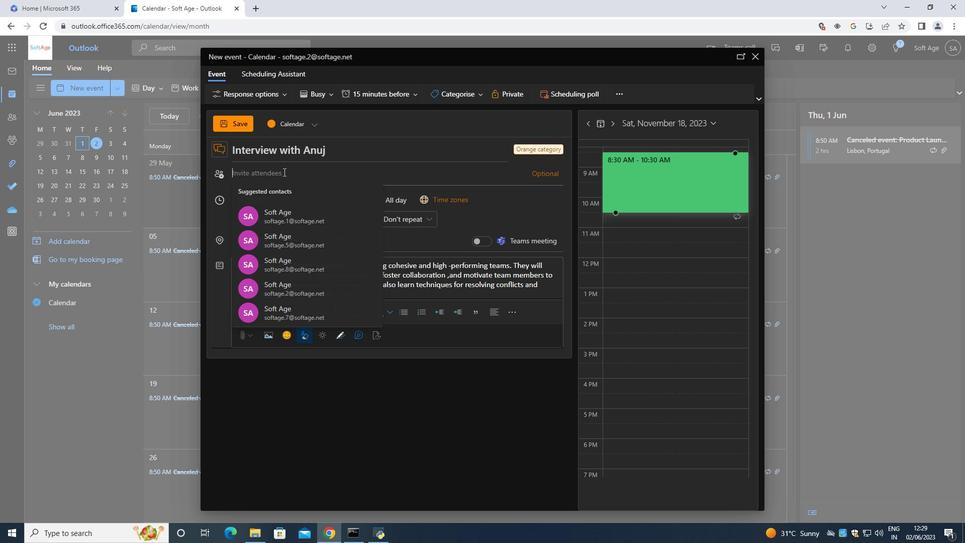 
Action: Key pressed <Key.shift><Key.shift>Softage.2<Key.shift>@<Key.backspace><Key.backspace><Key.backspace>.1<Key.shift><Key.shift><Key.shift><Key.shift><Key.shift><Key.shift>@<Key.shift>Softage<Key.space>
Screenshot: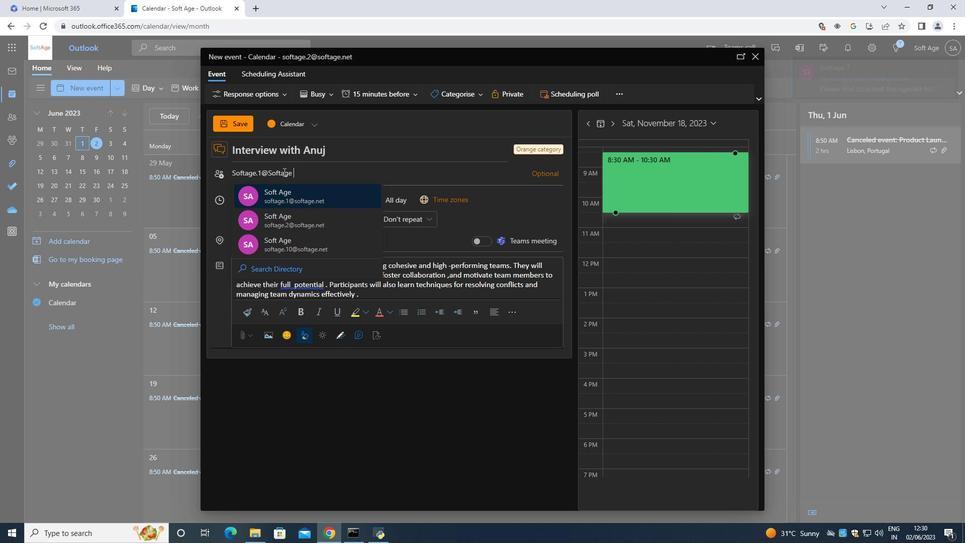 
Action: Mouse moved to (361, 173)
Screenshot: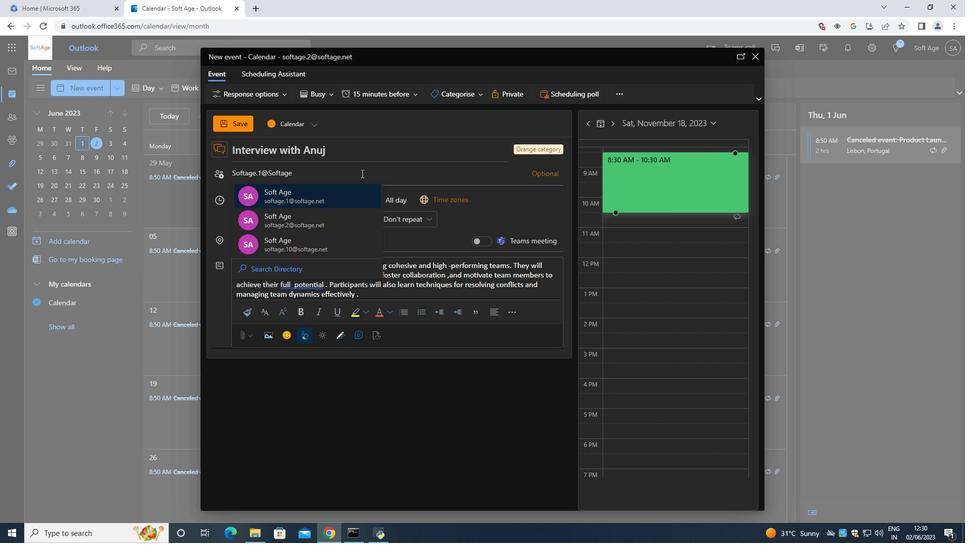 
Action: Key pressed .net<Key.space><Key.backspace><Key.backspace><Key.backspace><Key.backspace><Key.backspace>.net
Screenshot: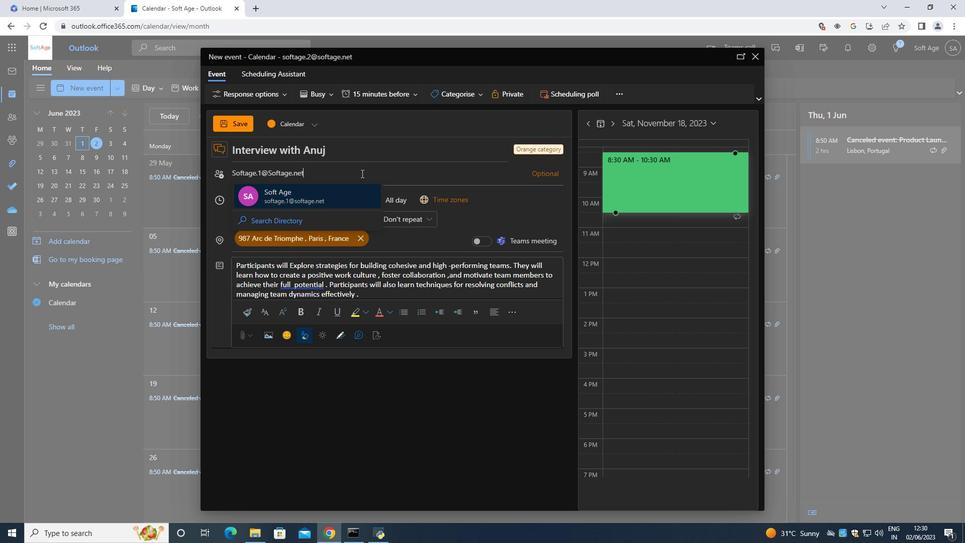 
Action: Mouse moved to (323, 192)
Screenshot: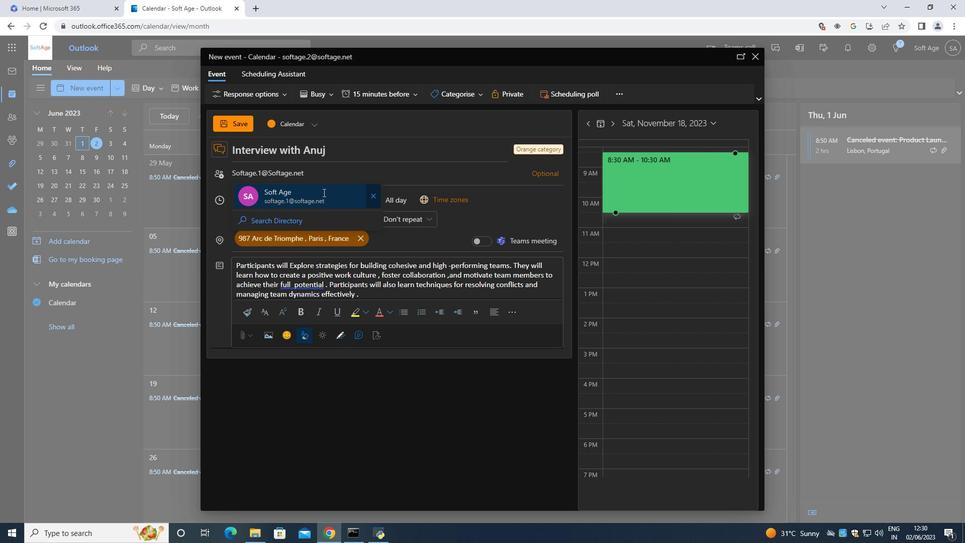
Action: Mouse pressed left at (323, 192)
Screenshot: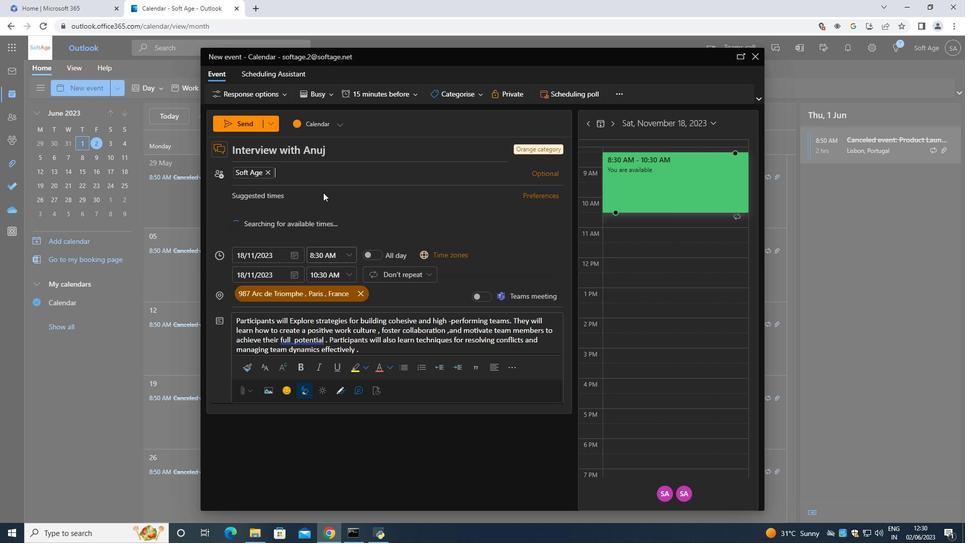 
Action: Mouse moved to (315, 179)
Screenshot: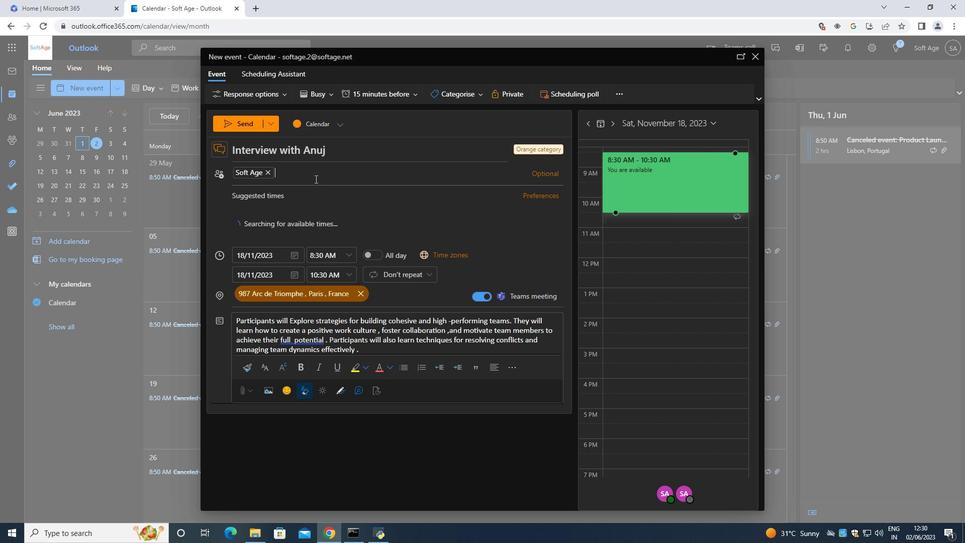 
Action: Key pressed <Key.space><Key.shift>Softage<Key.space><Key.backspace>.3<Key.shift>@softage.net
Screenshot: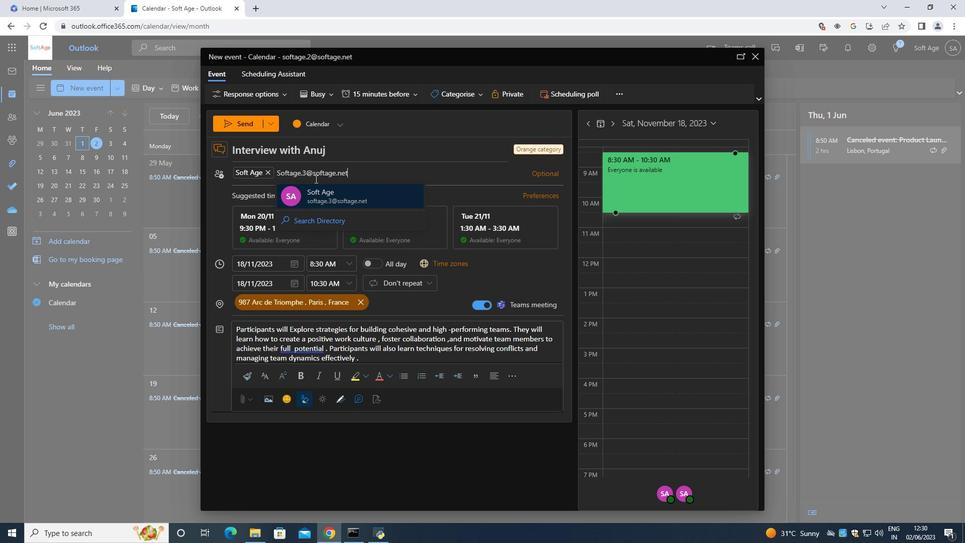 
Action: Mouse moved to (333, 194)
Screenshot: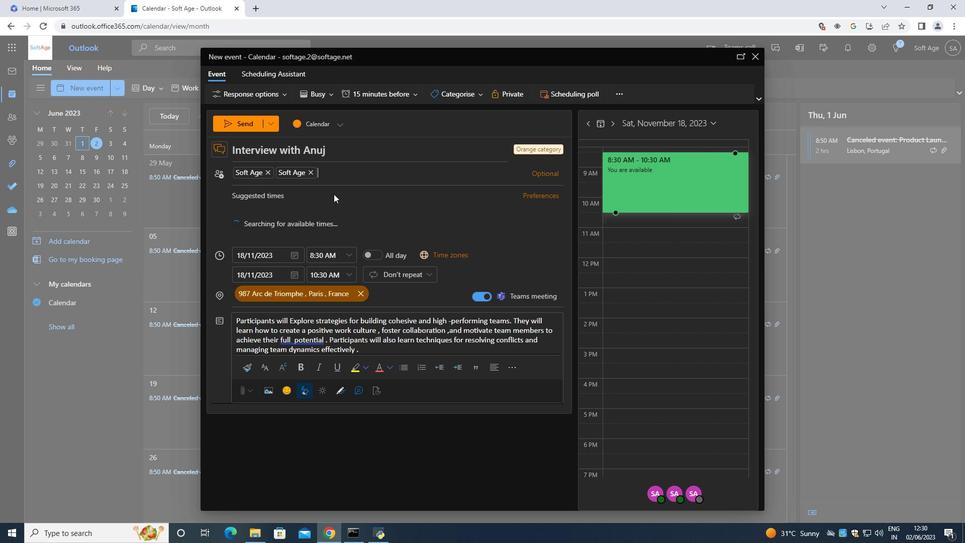 
Action: Mouse pressed left at (333, 194)
Screenshot: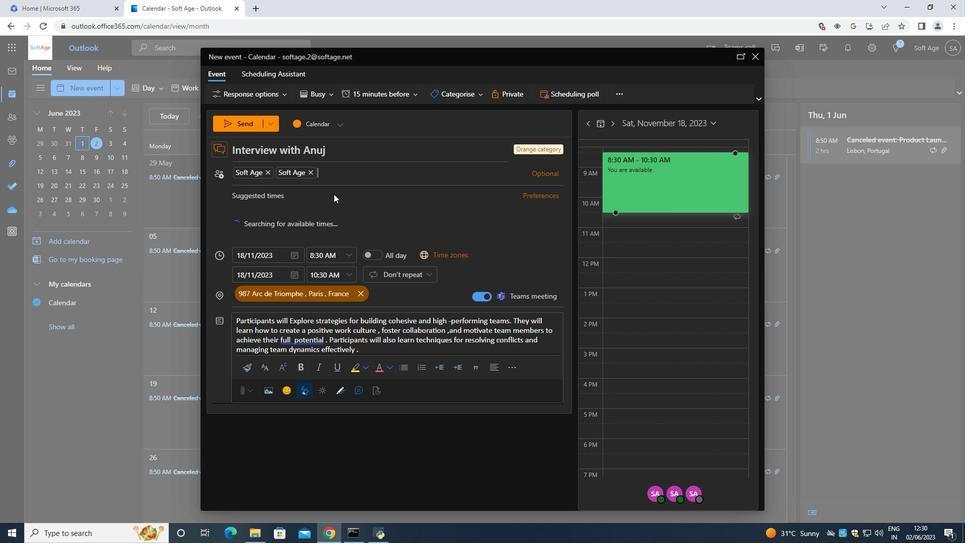 
Action: Mouse moved to (384, 93)
Screenshot: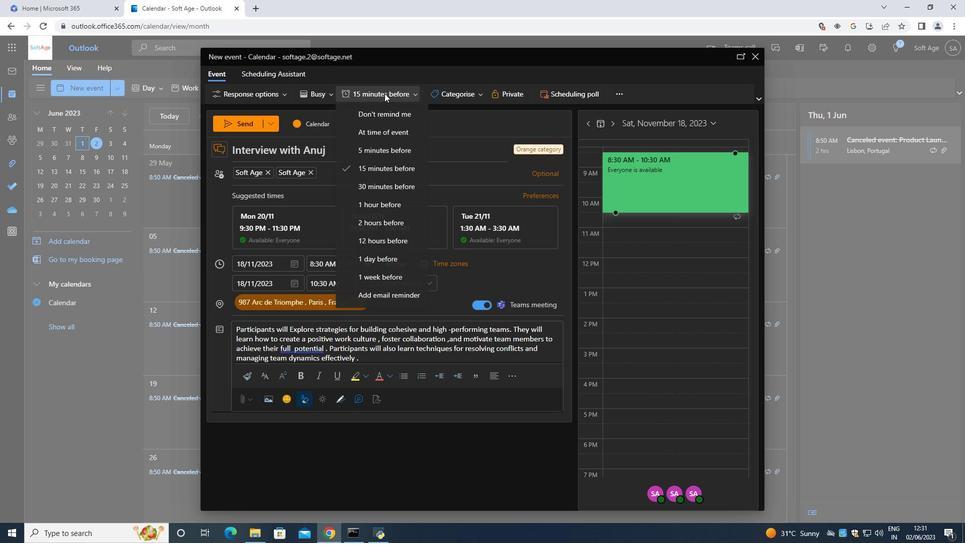 
Action: Mouse pressed left at (384, 93)
Screenshot: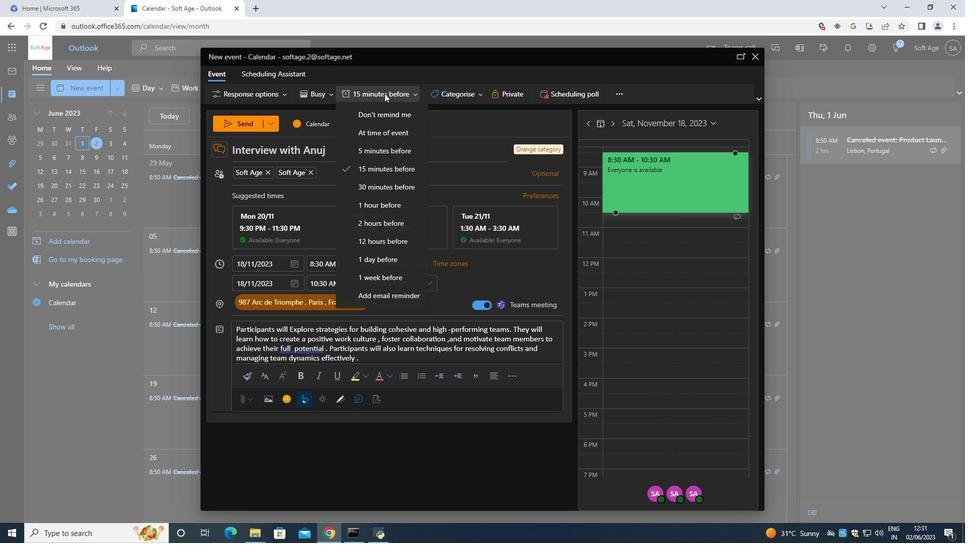 
Action: Mouse moved to (383, 156)
Screenshot: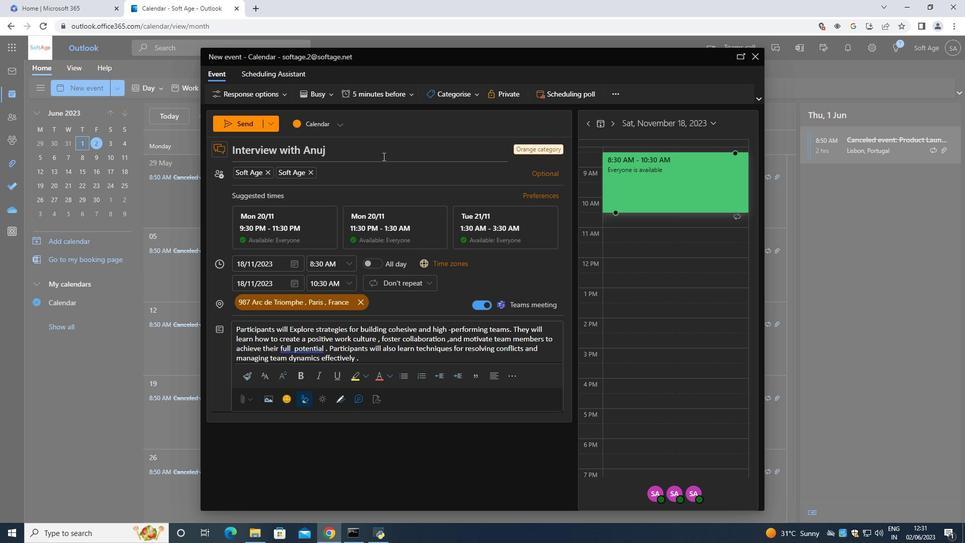
Action: Mouse pressed left at (383, 156)
Screenshot: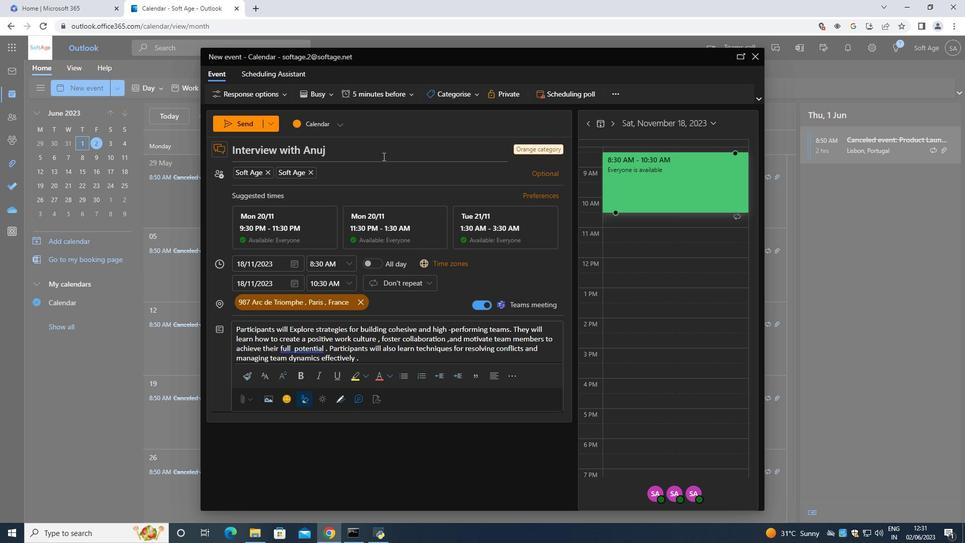 
Action: Mouse moved to (233, 121)
Screenshot: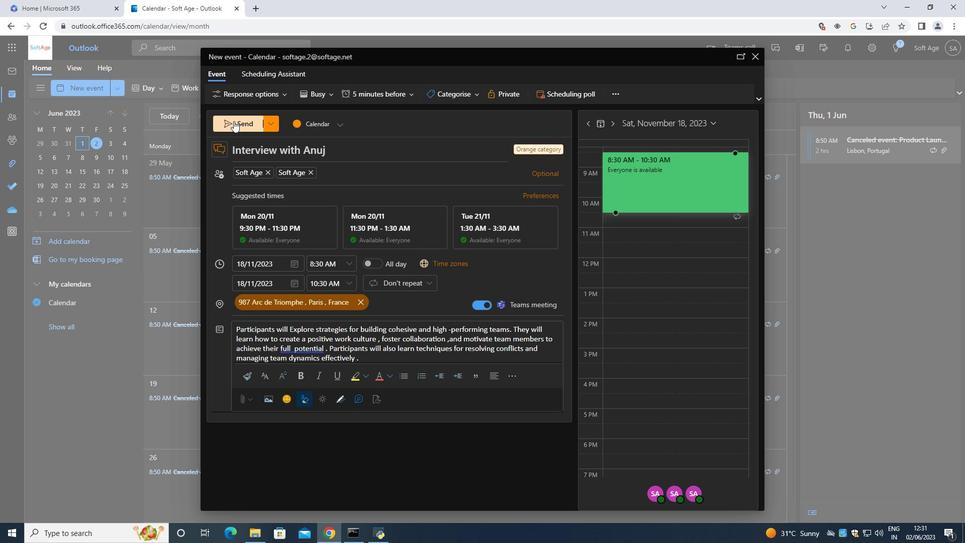 
Action: Mouse pressed left at (233, 121)
Screenshot: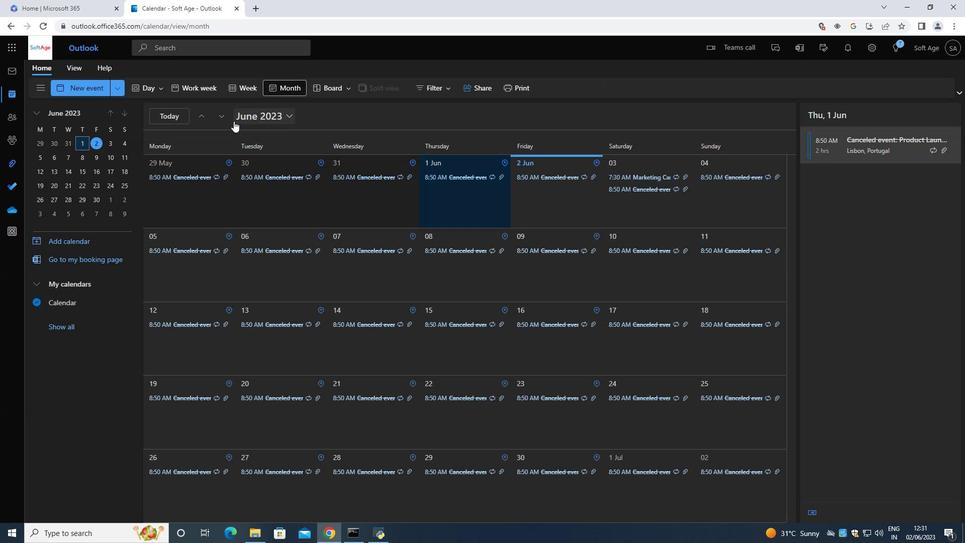 
